 Task: Assign in the project ArrowTech the issue 'Create a new online platform for online video editing courses with advanced video editing tools and project collaboration features' to the sprint 'Product Experimentation Sprint'. Assign in the project ArrowTech the issue 'Implement a new cloud-based attendance management system for a school or university with advanced attendance tracking and reporting features' to the sprint 'Product Experimentation Sprint'. Assign in the project ArrowTech the issue 'Integrate a new augmented reality feature into an existing mobile application to enhance user experience and interactivity' to the sprint 'Product Experimentation Sprint'. Assign in the project ArrowTech the issue 'Develop a new tool for automated testing of mobile application functional correctness and performance under varying network conditions' to the sprint 'Product Experimentation Sprint'
Action: Mouse moved to (78, 65)
Screenshot: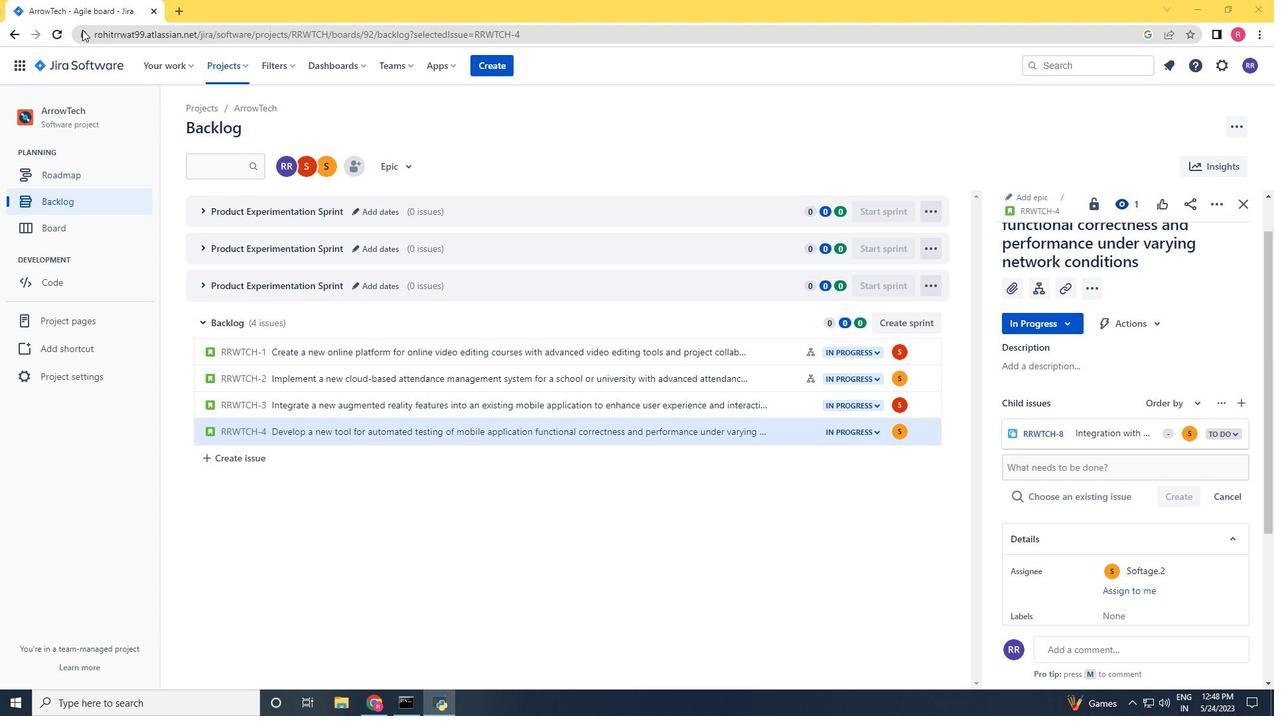 
Action: Mouse pressed left at (78, 65)
Screenshot: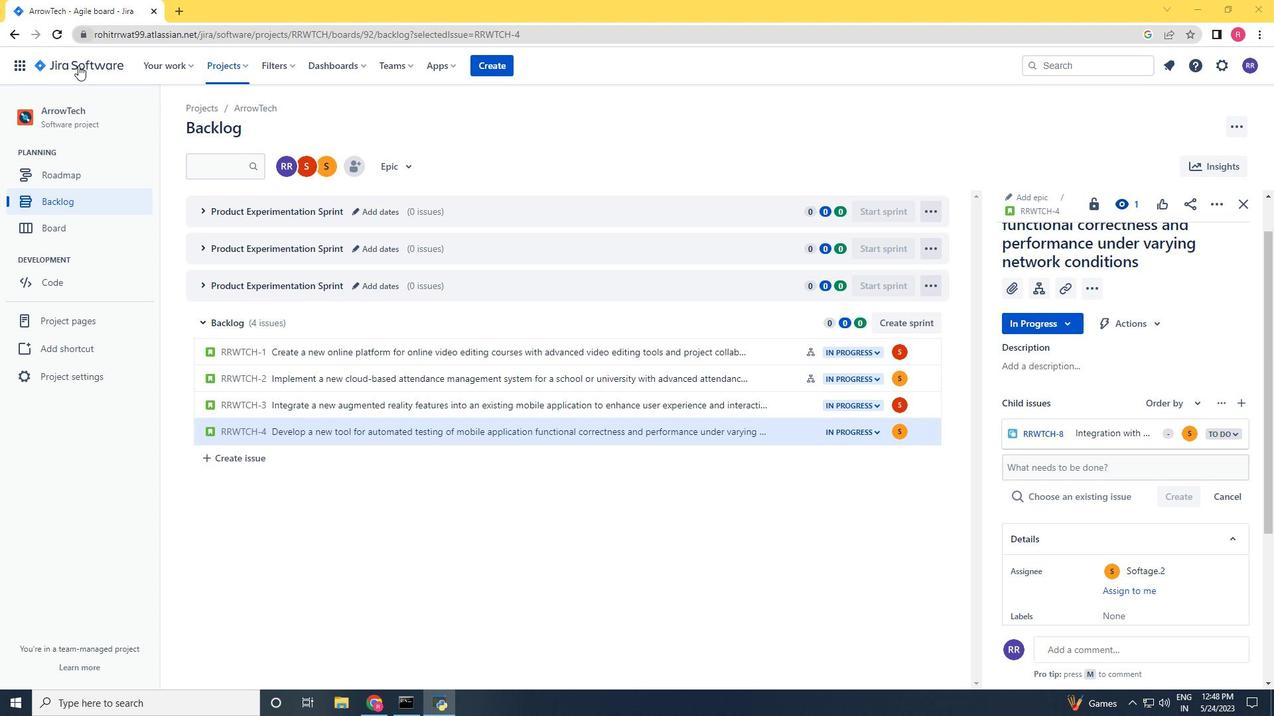 
Action: Mouse moved to (223, 63)
Screenshot: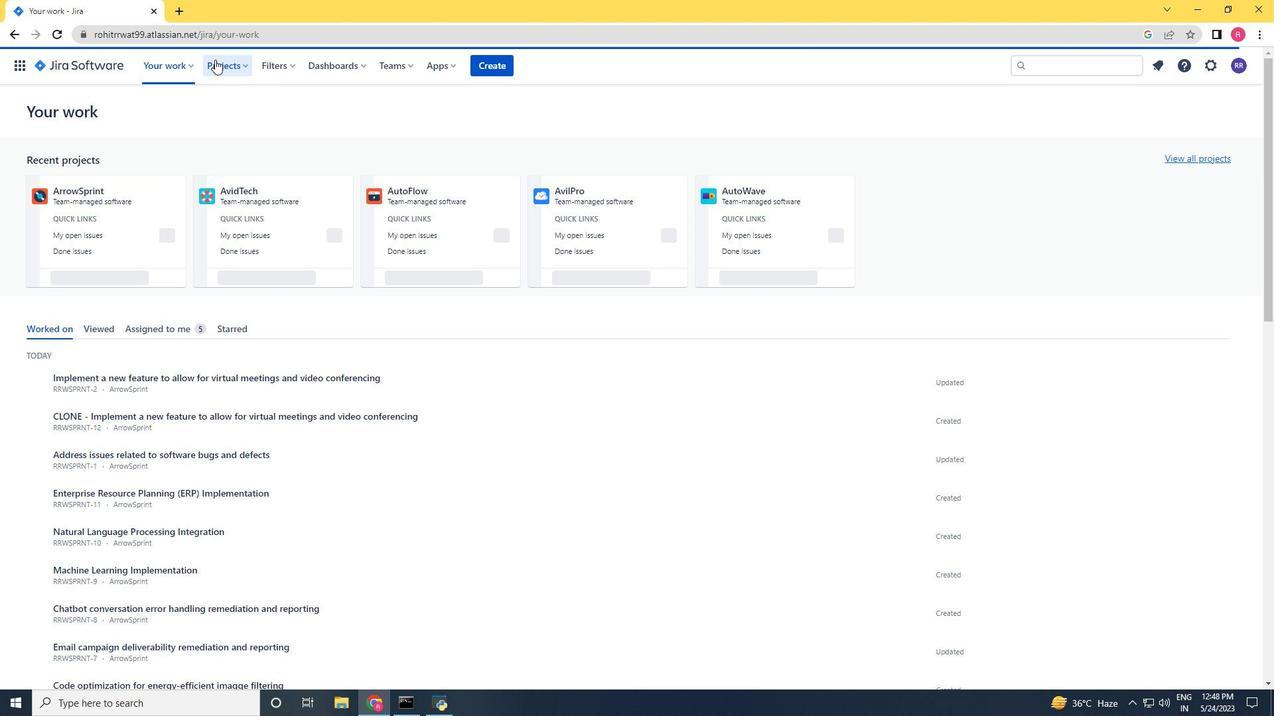 
Action: Mouse pressed left at (223, 63)
Screenshot: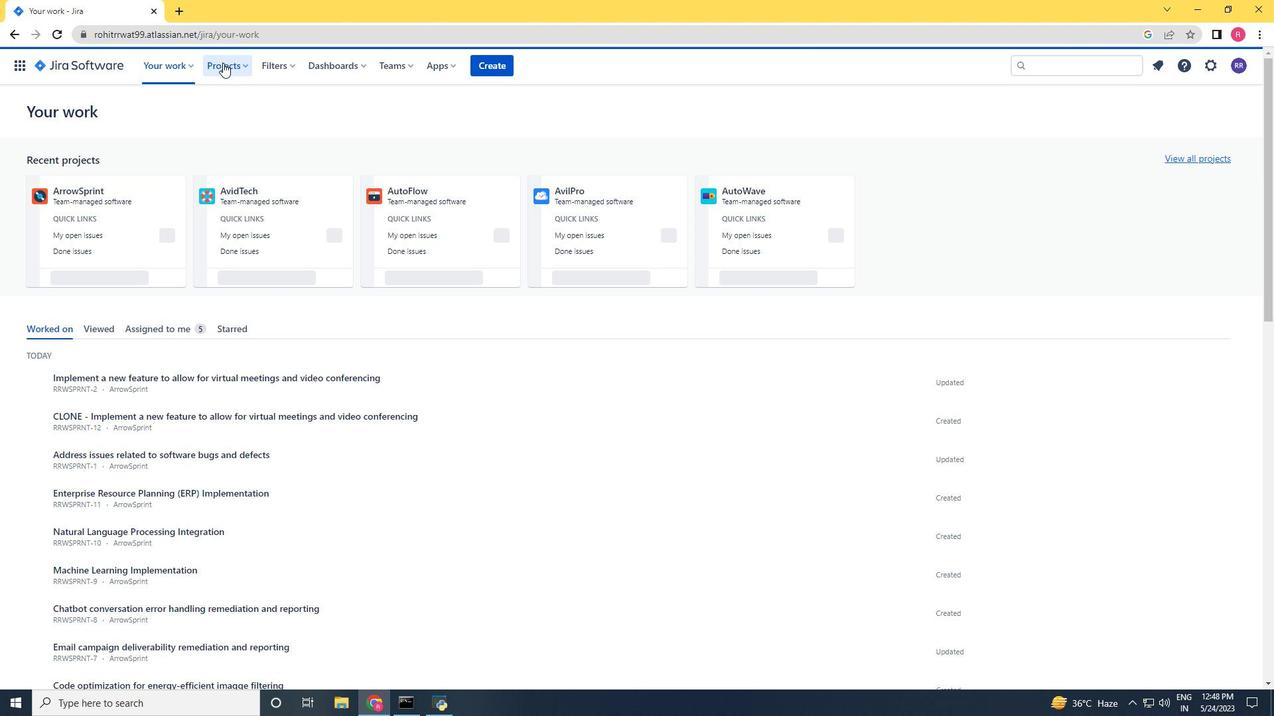 
Action: Mouse moved to (260, 126)
Screenshot: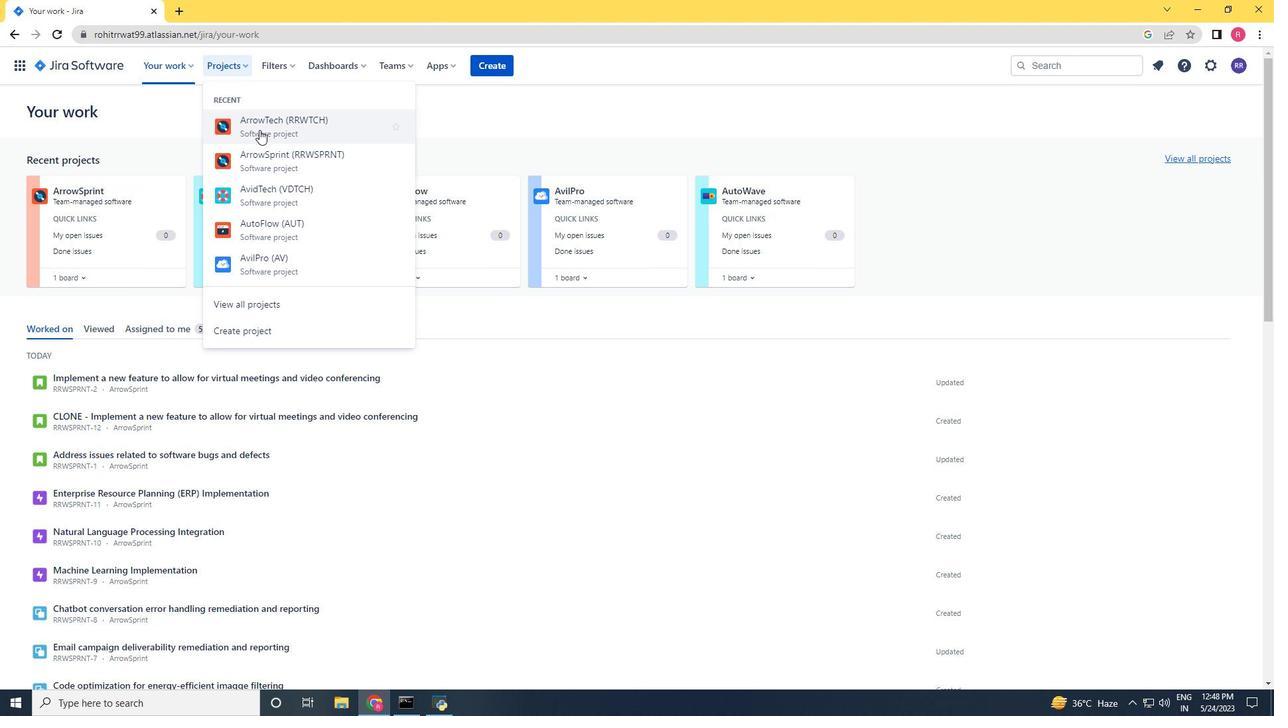 
Action: Mouse pressed left at (260, 126)
Screenshot: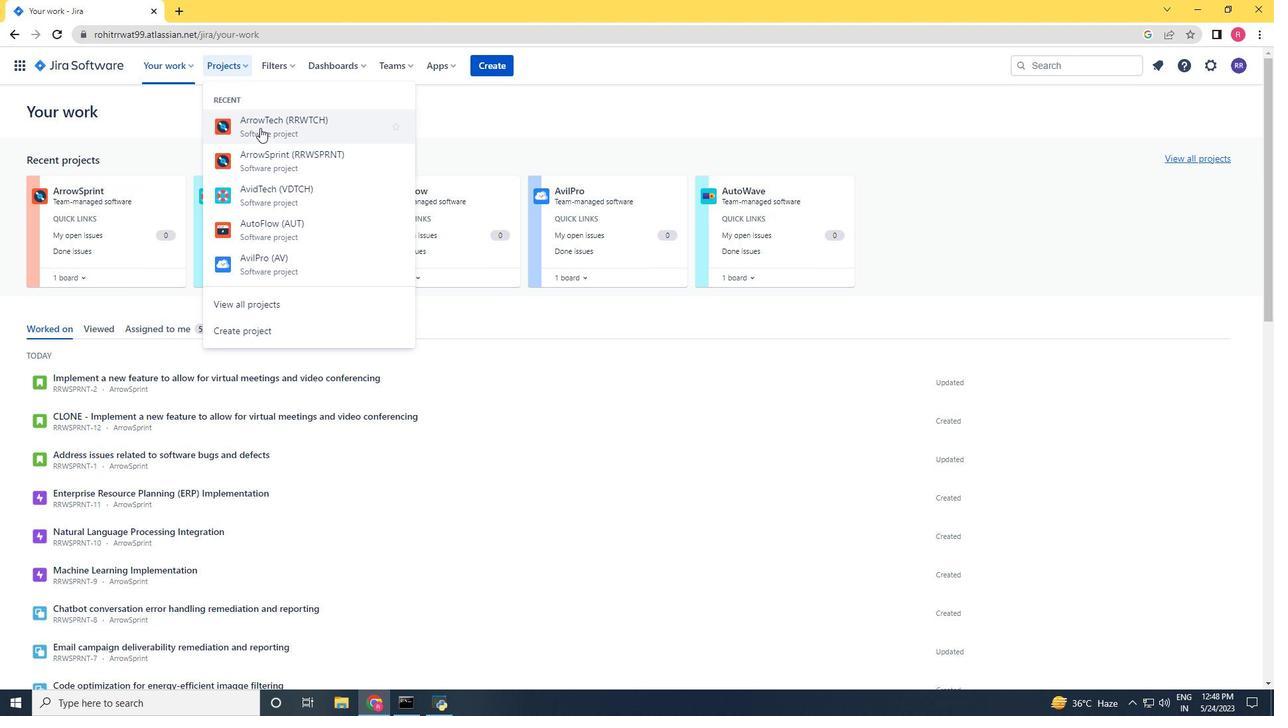 
Action: Mouse moved to (94, 209)
Screenshot: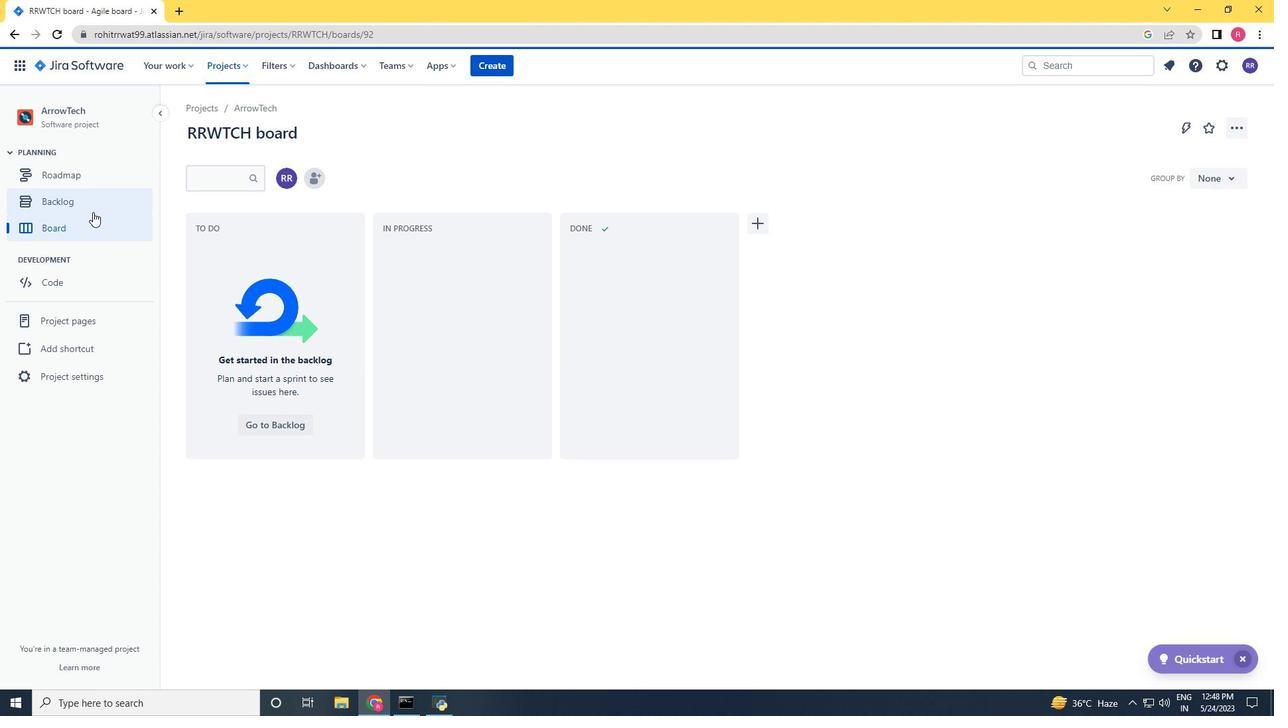 
Action: Mouse pressed left at (94, 209)
Screenshot: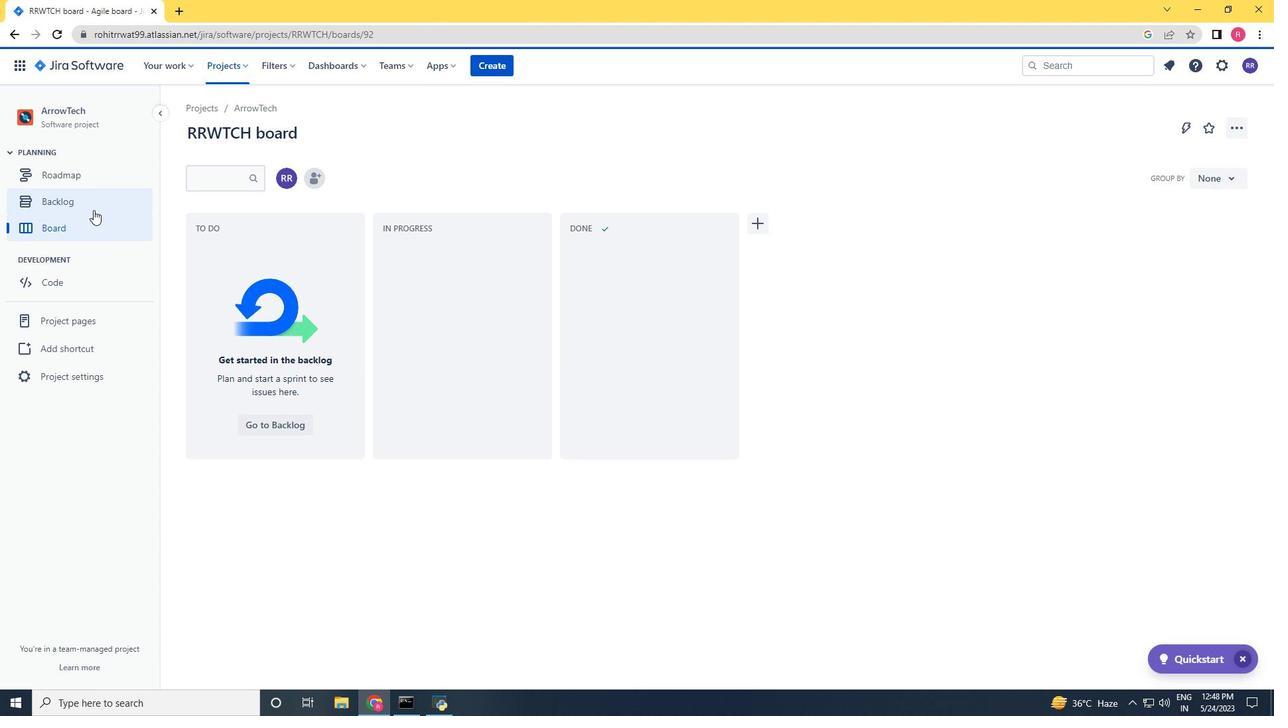 
Action: Mouse moved to (1217, 354)
Screenshot: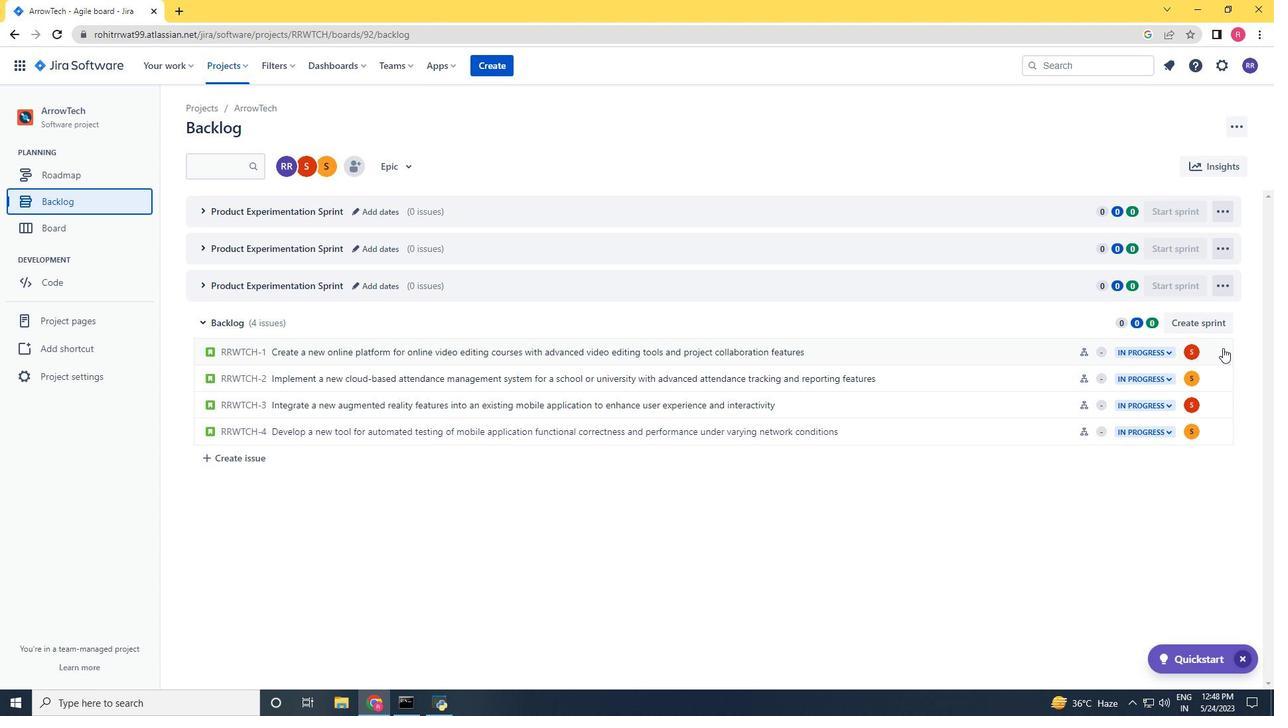 
Action: Mouse pressed left at (1217, 354)
Screenshot: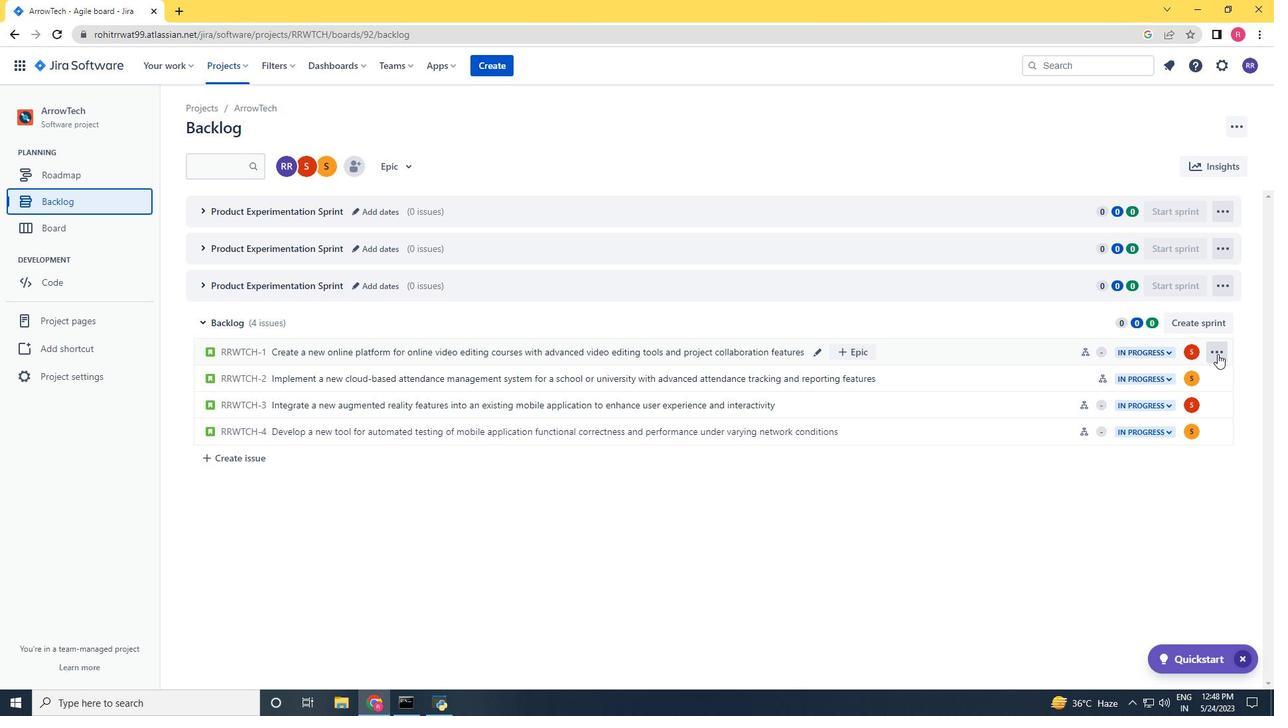 
Action: Mouse moved to (1158, 505)
Screenshot: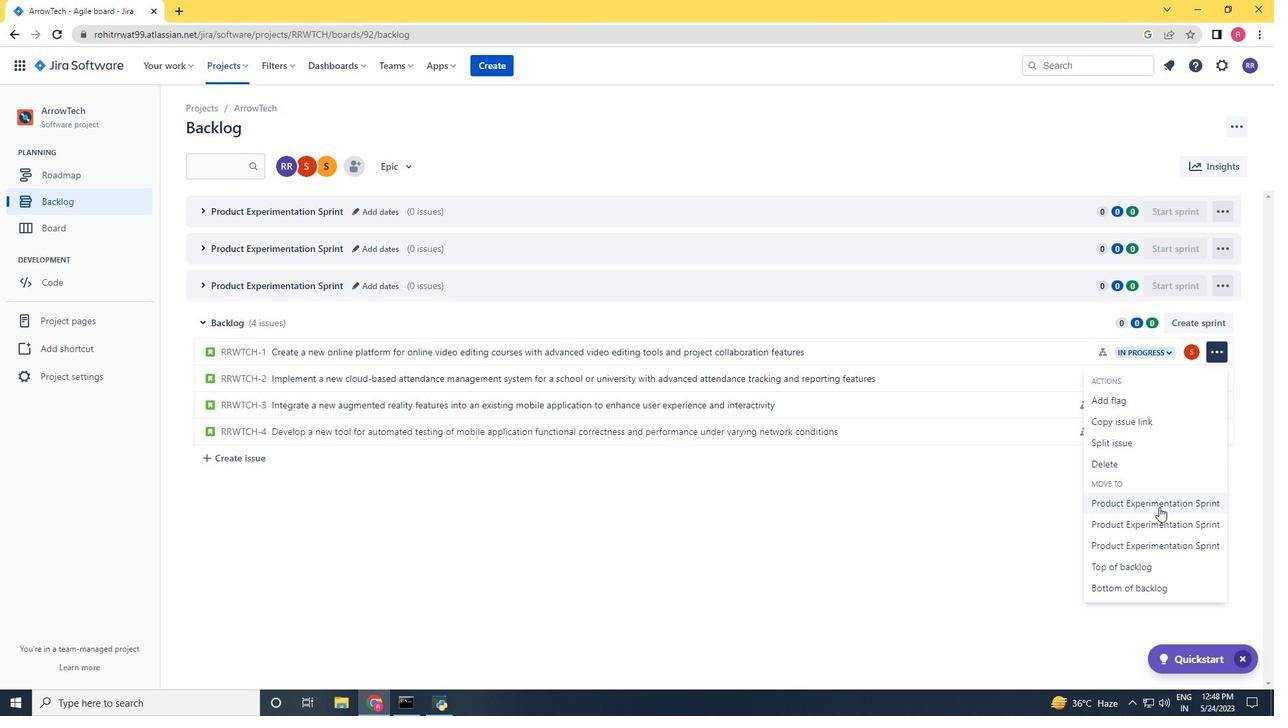 
Action: Mouse pressed left at (1158, 505)
Screenshot: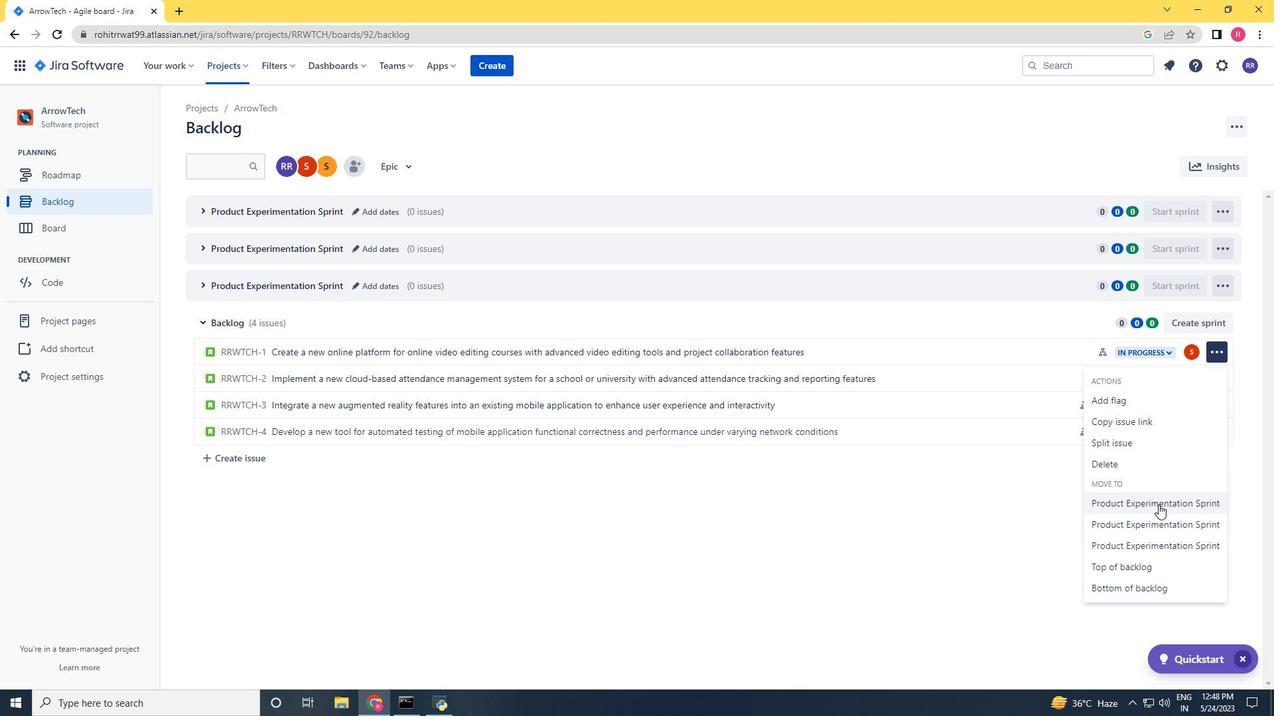 
Action: Mouse moved to (201, 208)
Screenshot: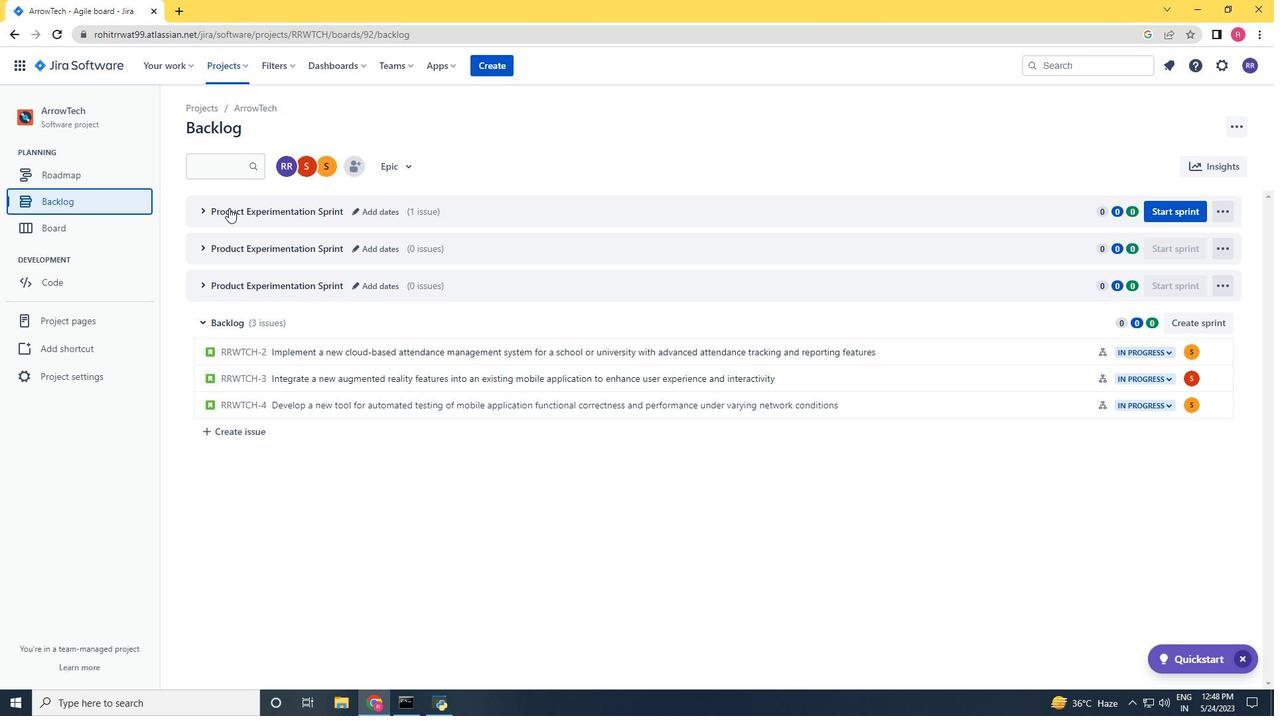 
Action: Mouse pressed left at (201, 208)
Screenshot: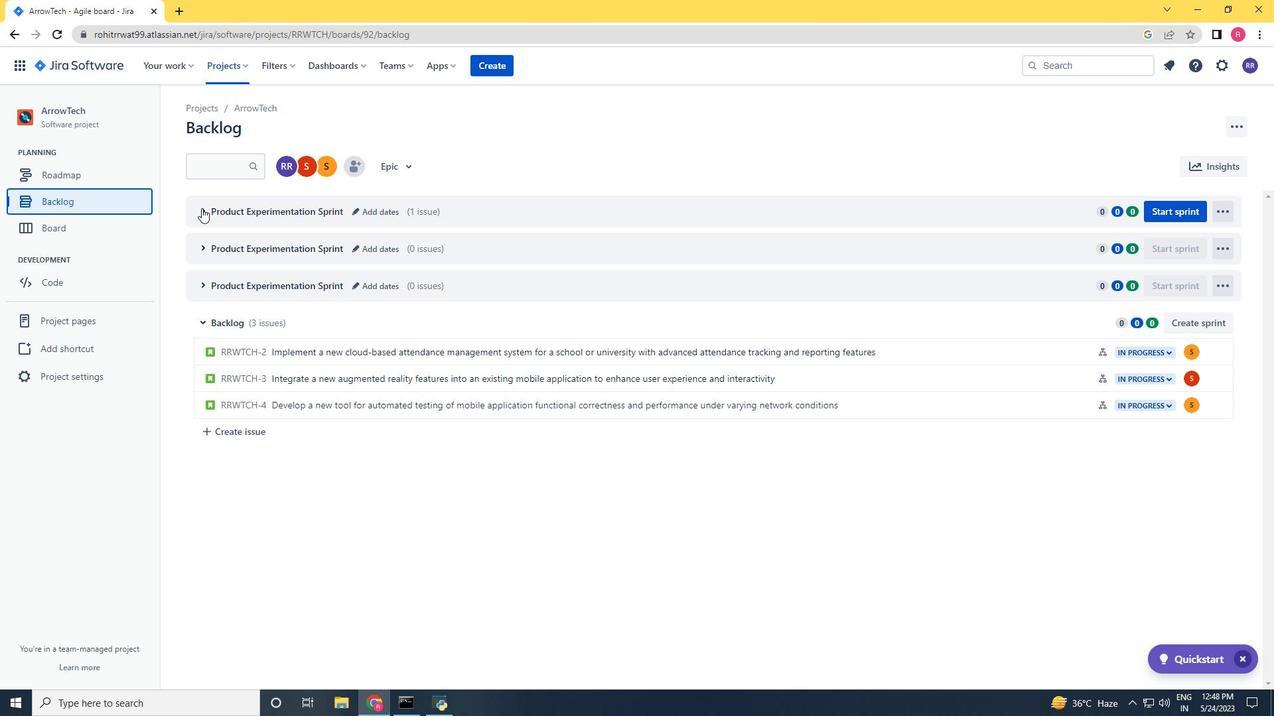 
Action: Mouse moved to (1211, 443)
Screenshot: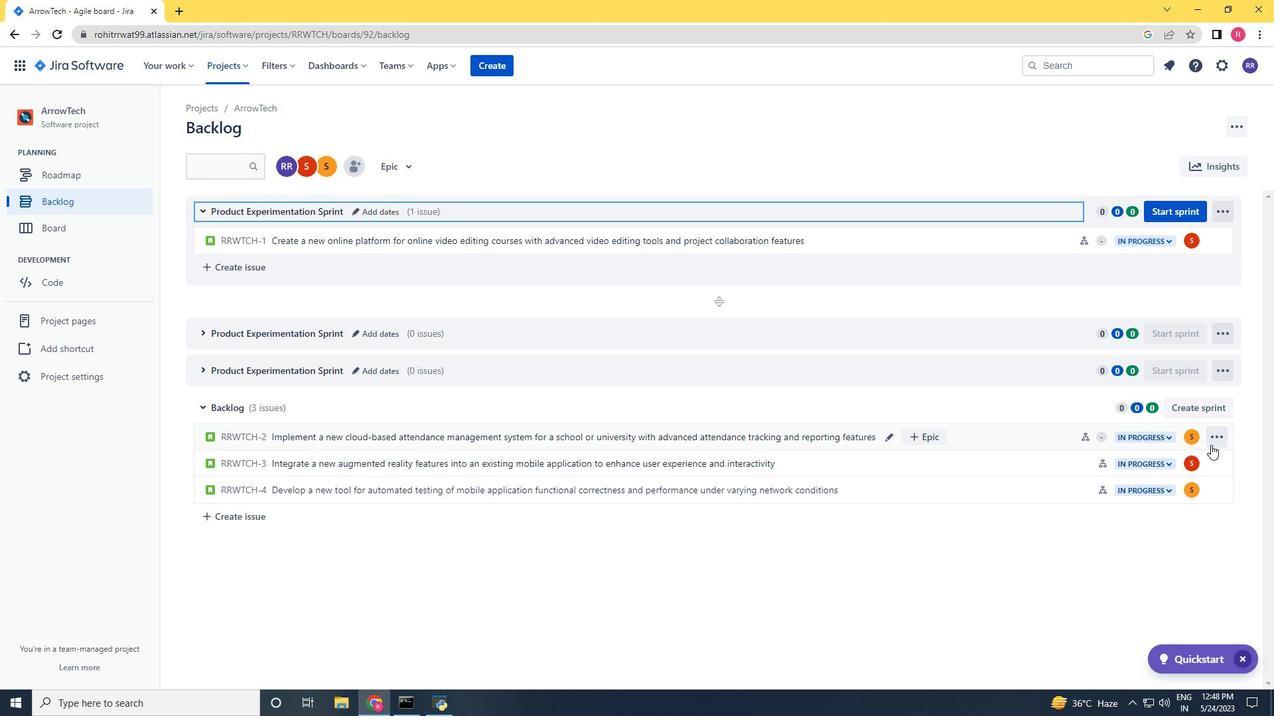 
Action: Mouse pressed left at (1211, 443)
Screenshot: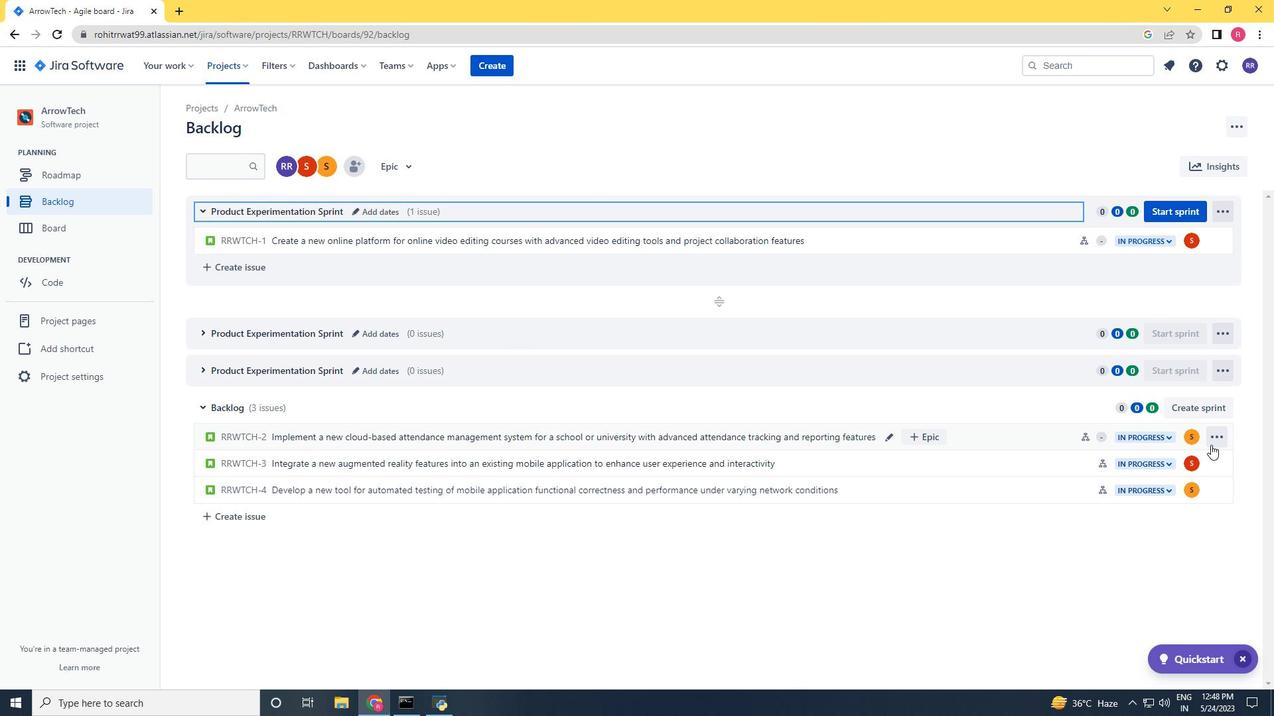 
Action: Mouse moved to (1148, 349)
Screenshot: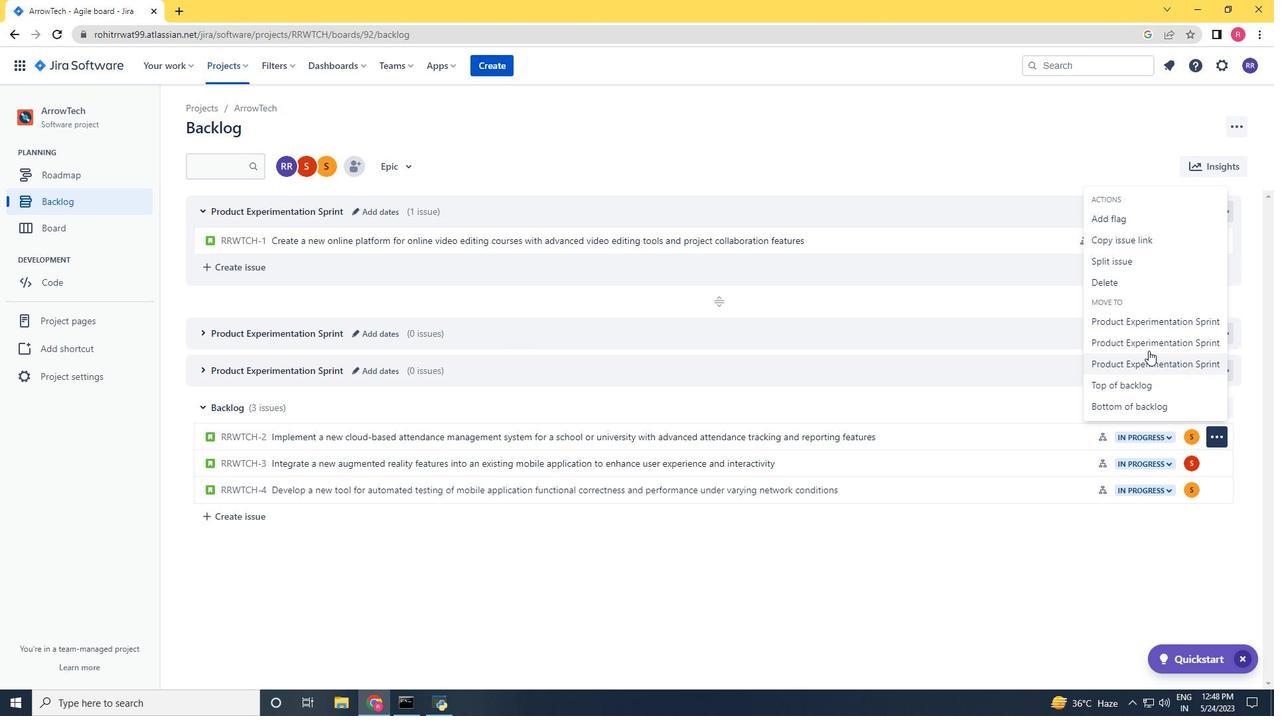 
Action: Mouse pressed left at (1148, 349)
Screenshot: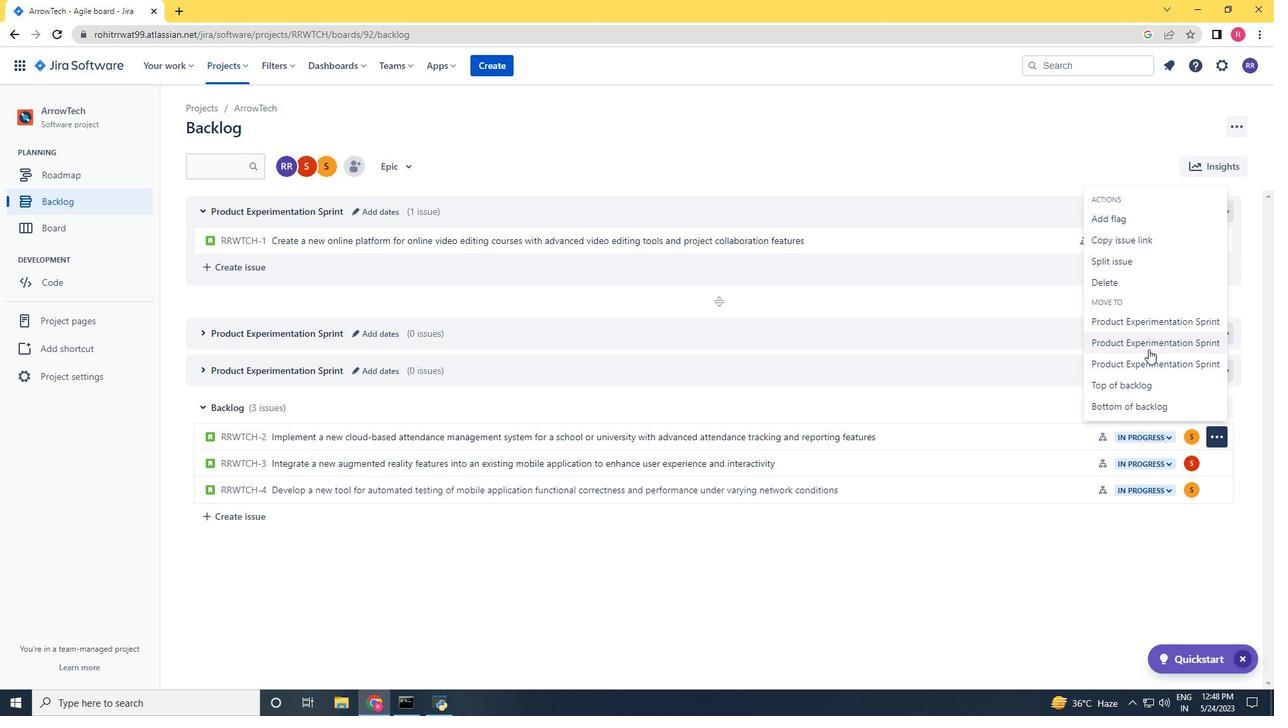 
Action: Mouse moved to (200, 331)
Screenshot: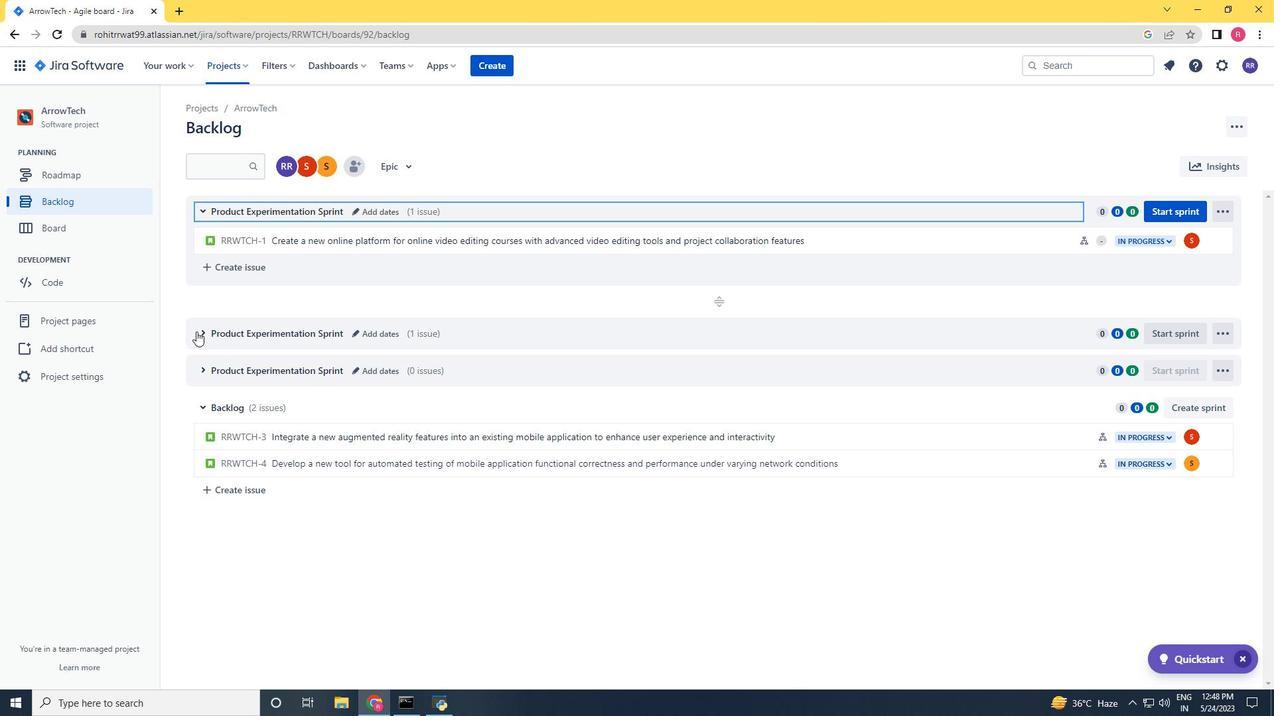 
Action: Mouse pressed left at (200, 331)
Screenshot: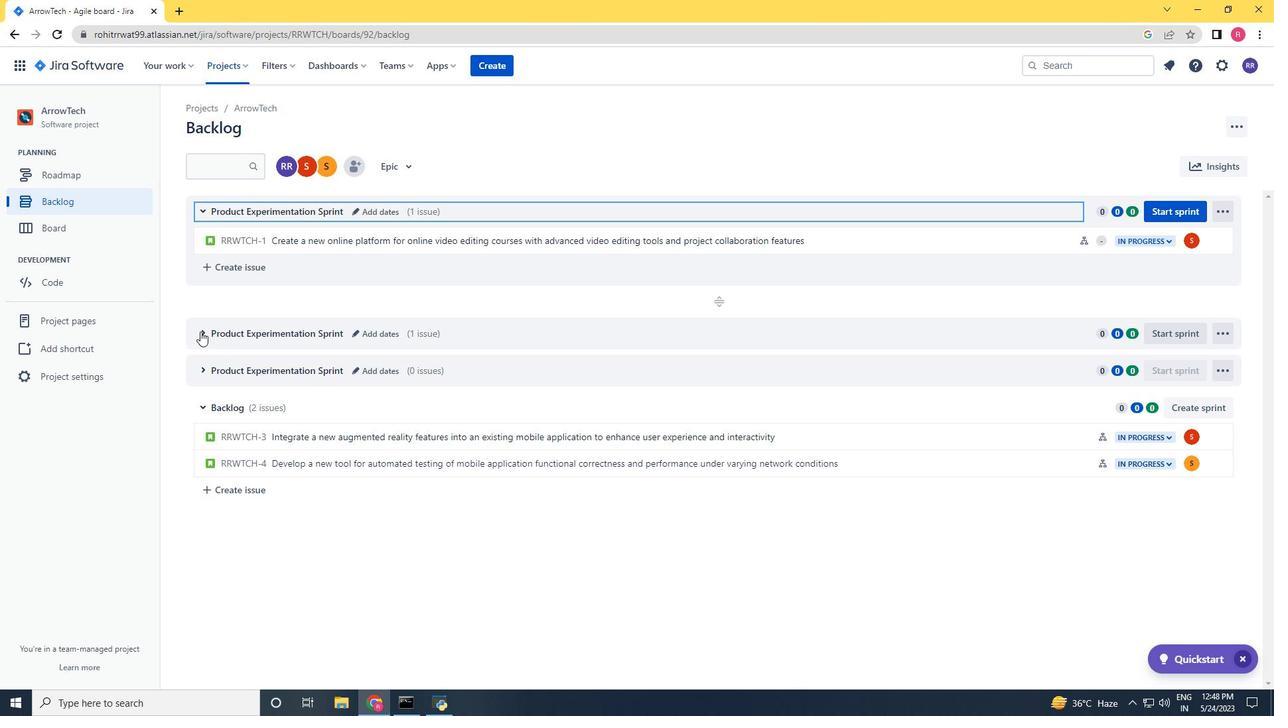 
Action: Mouse moved to (1119, 483)
Screenshot: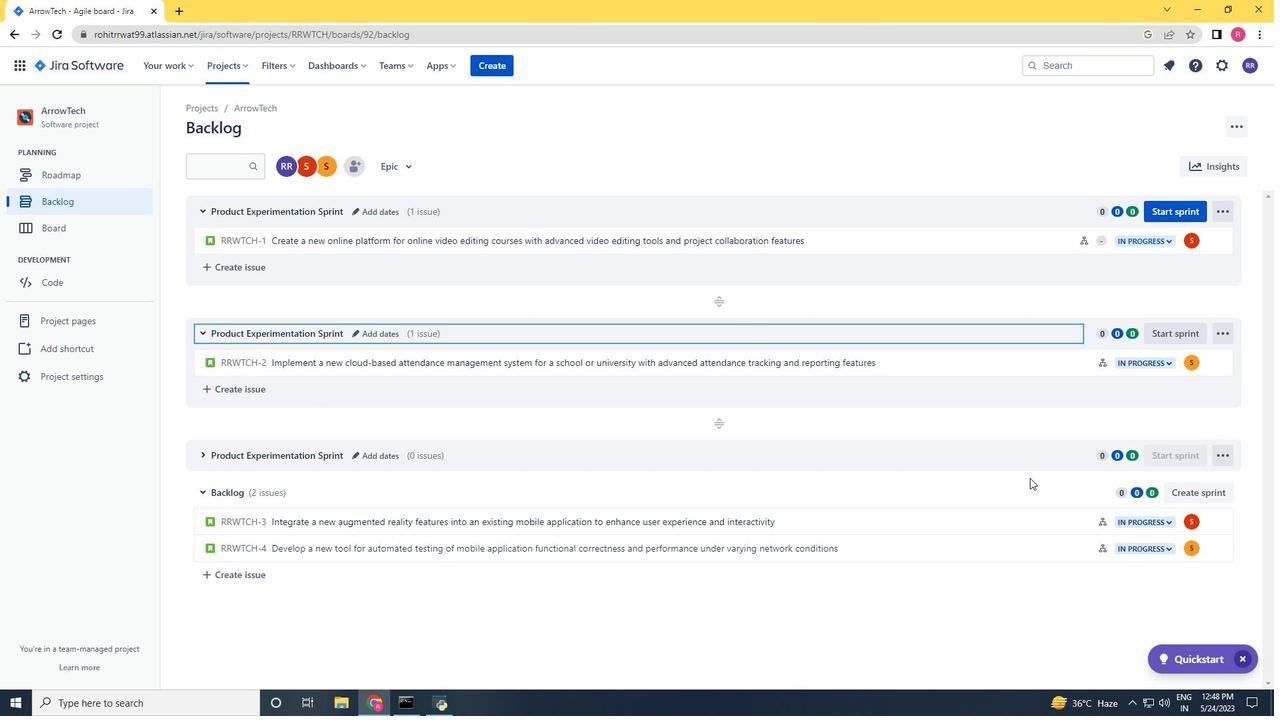 
Action: Mouse scrolled (1119, 483) with delta (0, 0)
Screenshot: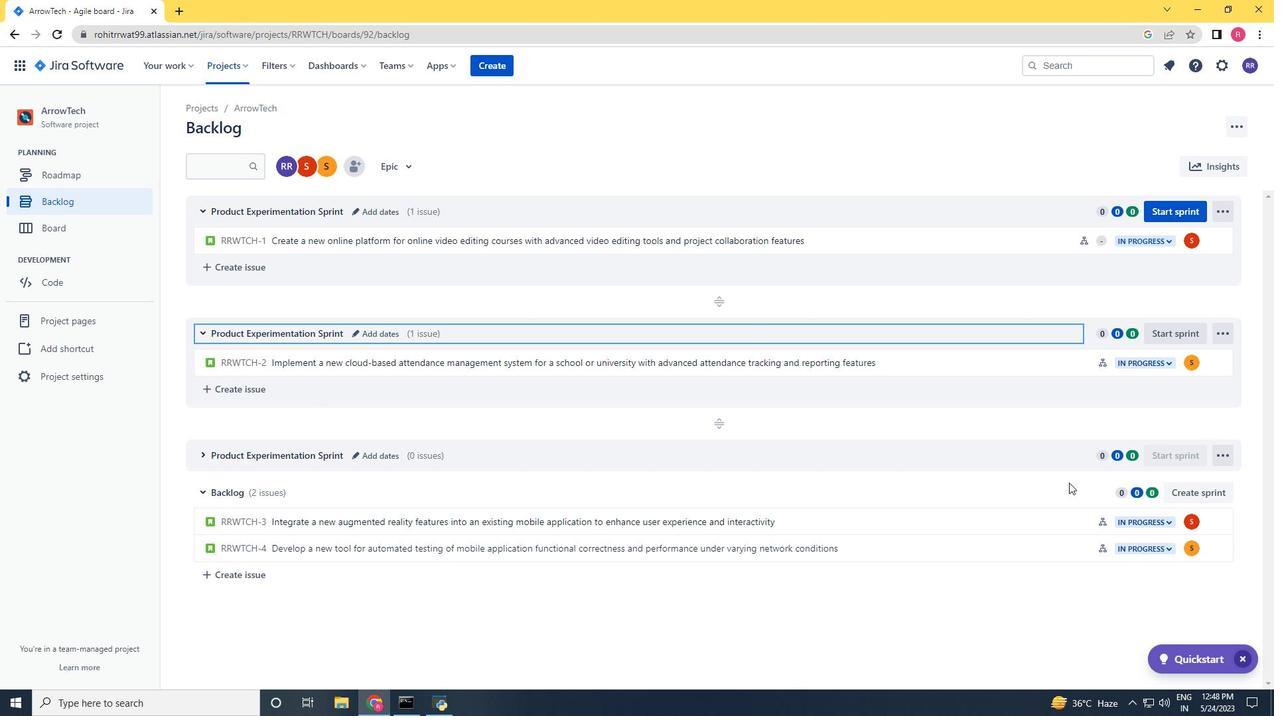 
Action: Mouse scrolled (1119, 483) with delta (0, 0)
Screenshot: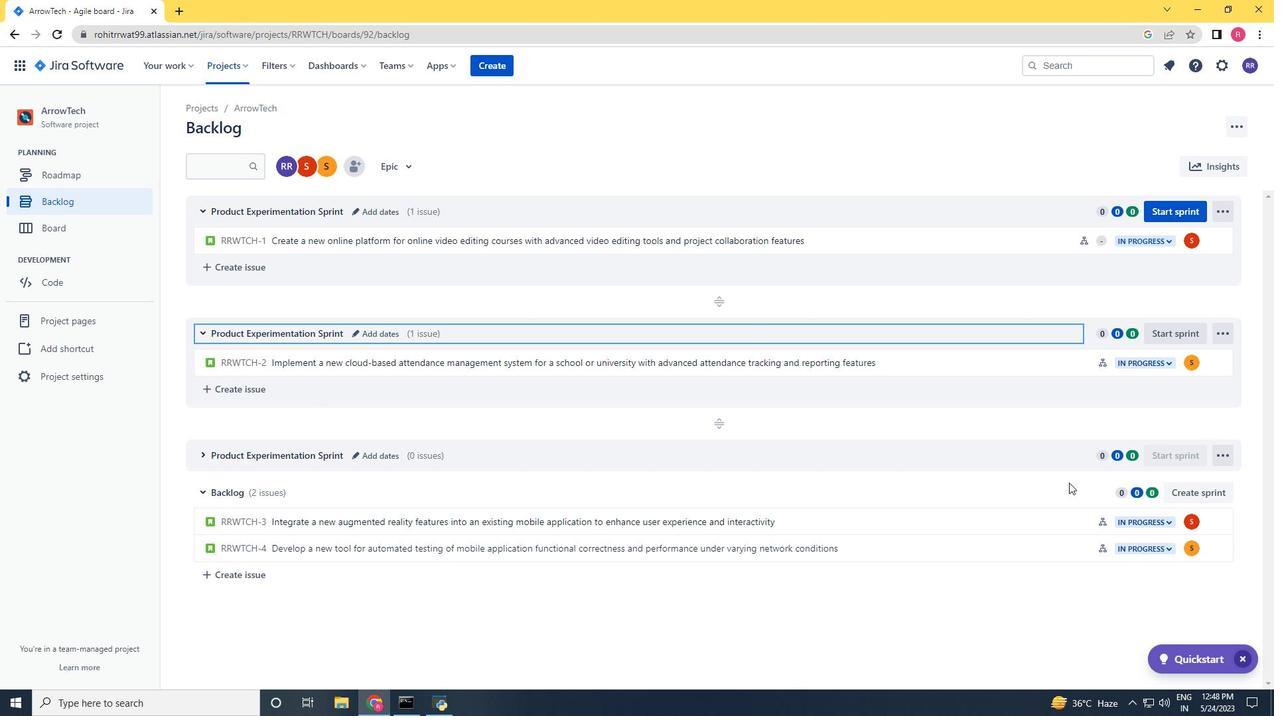 
Action: Mouse moved to (1211, 521)
Screenshot: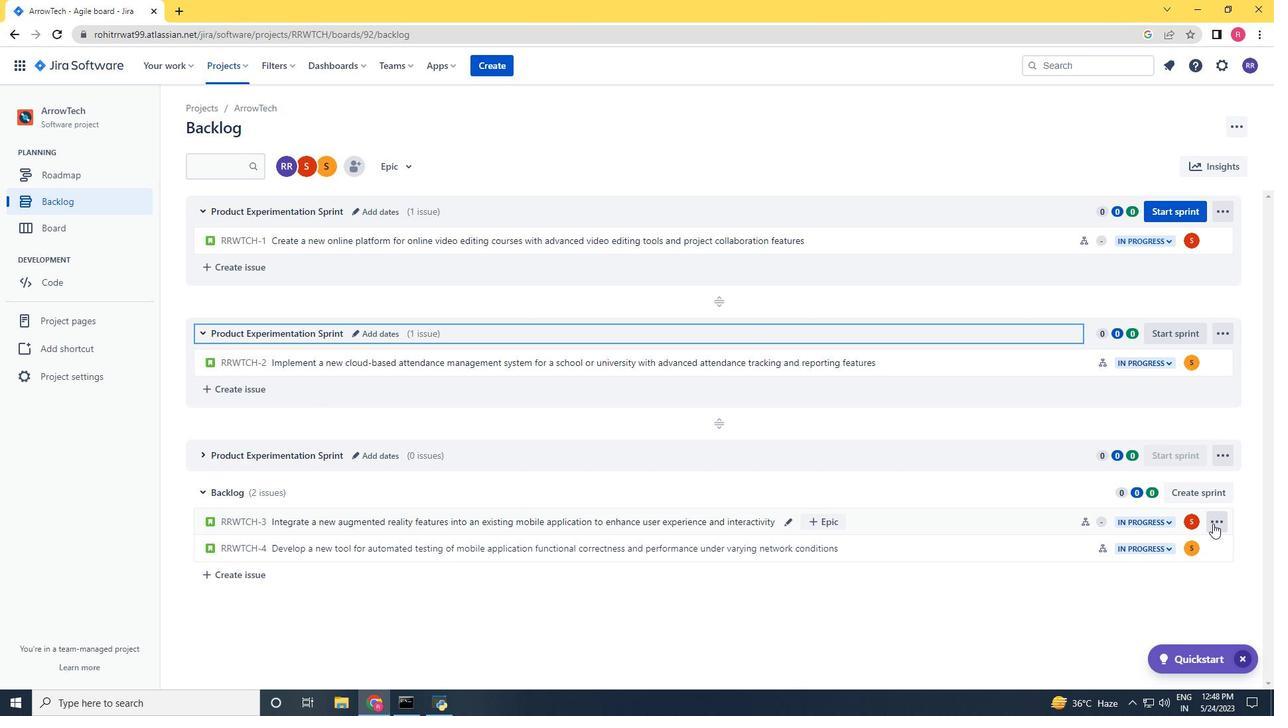 
Action: Mouse pressed left at (1211, 521)
Screenshot: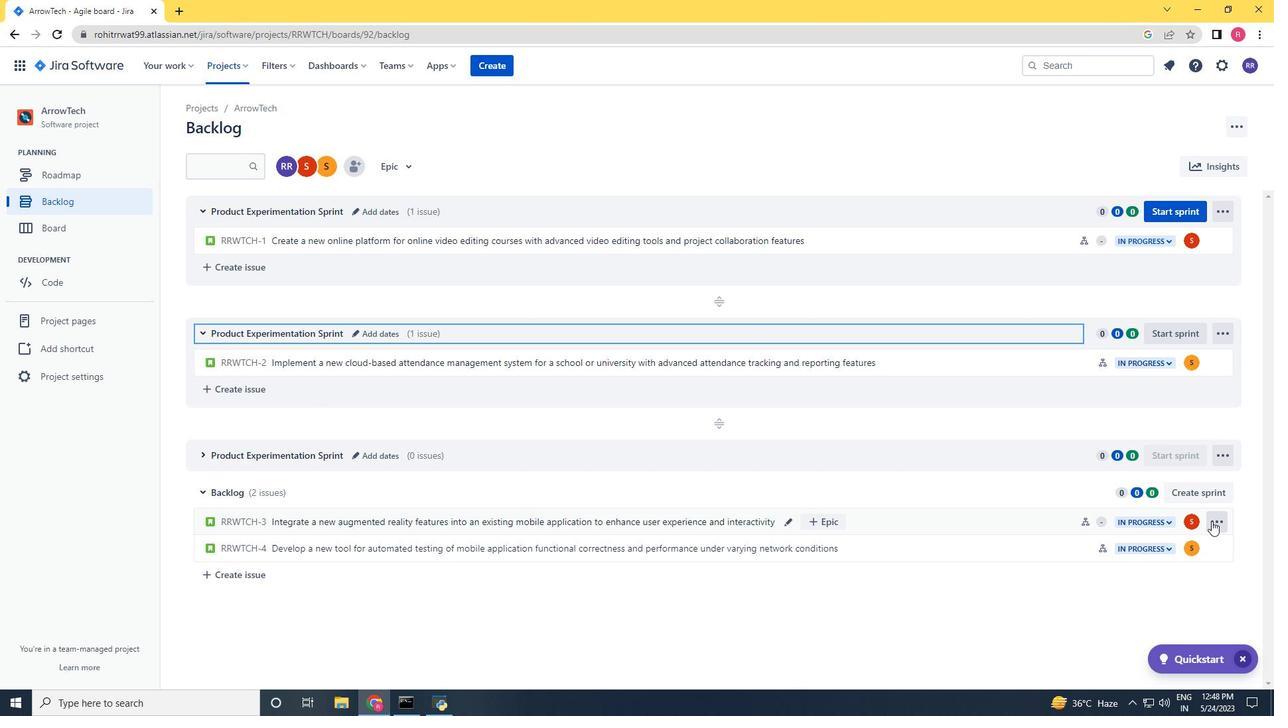 
Action: Mouse moved to (1154, 457)
Screenshot: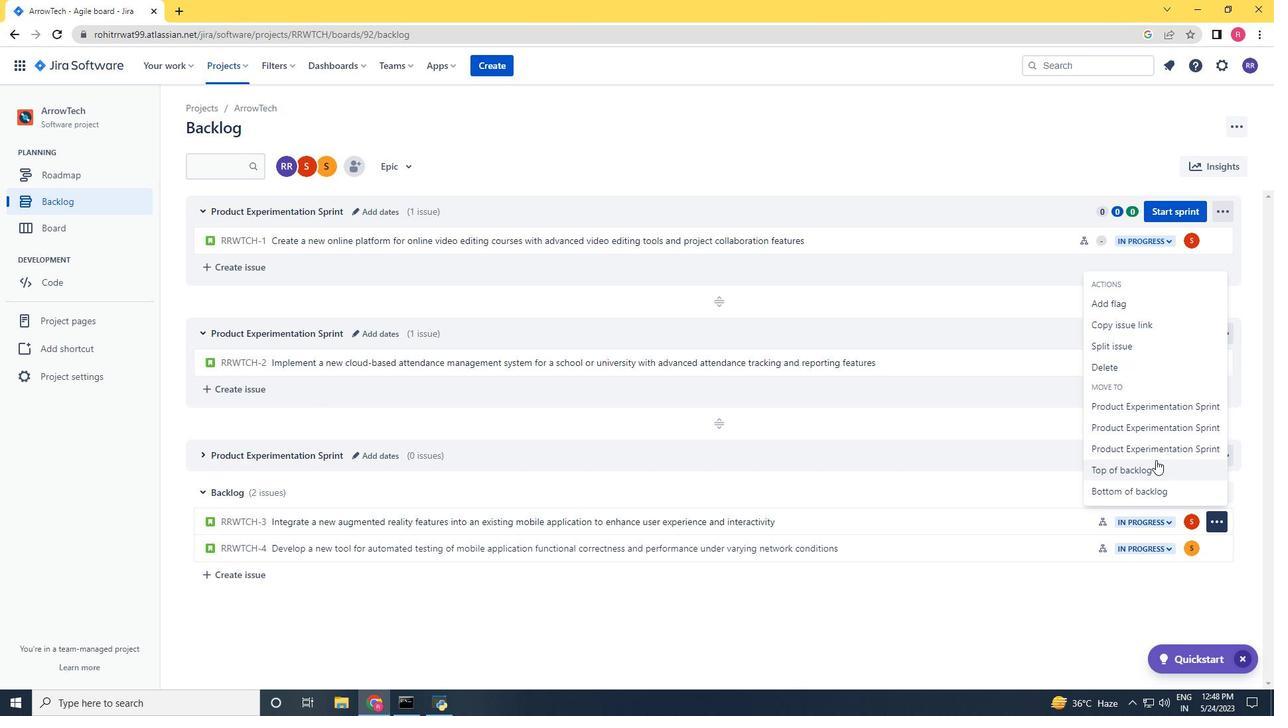 
Action: Mouse pressed left at (1154, 457)
Screenshot: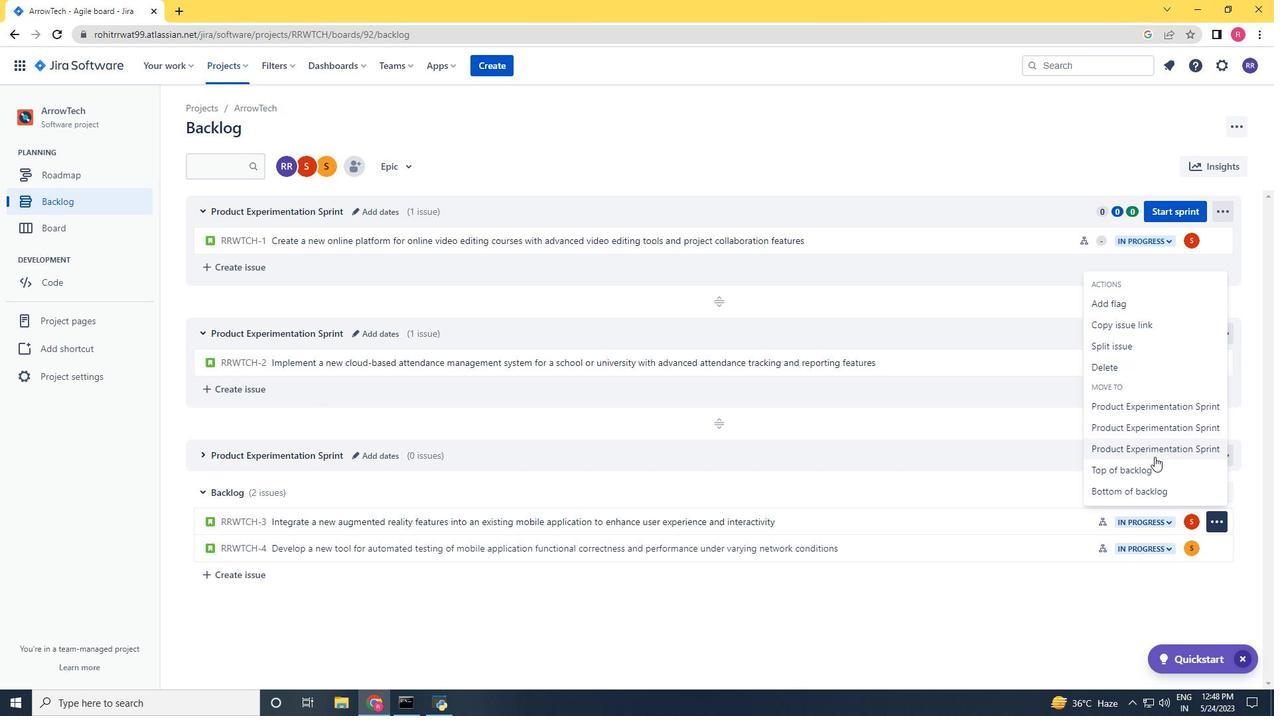 
Action: Mouse moved to (200, 491)
Screenshot: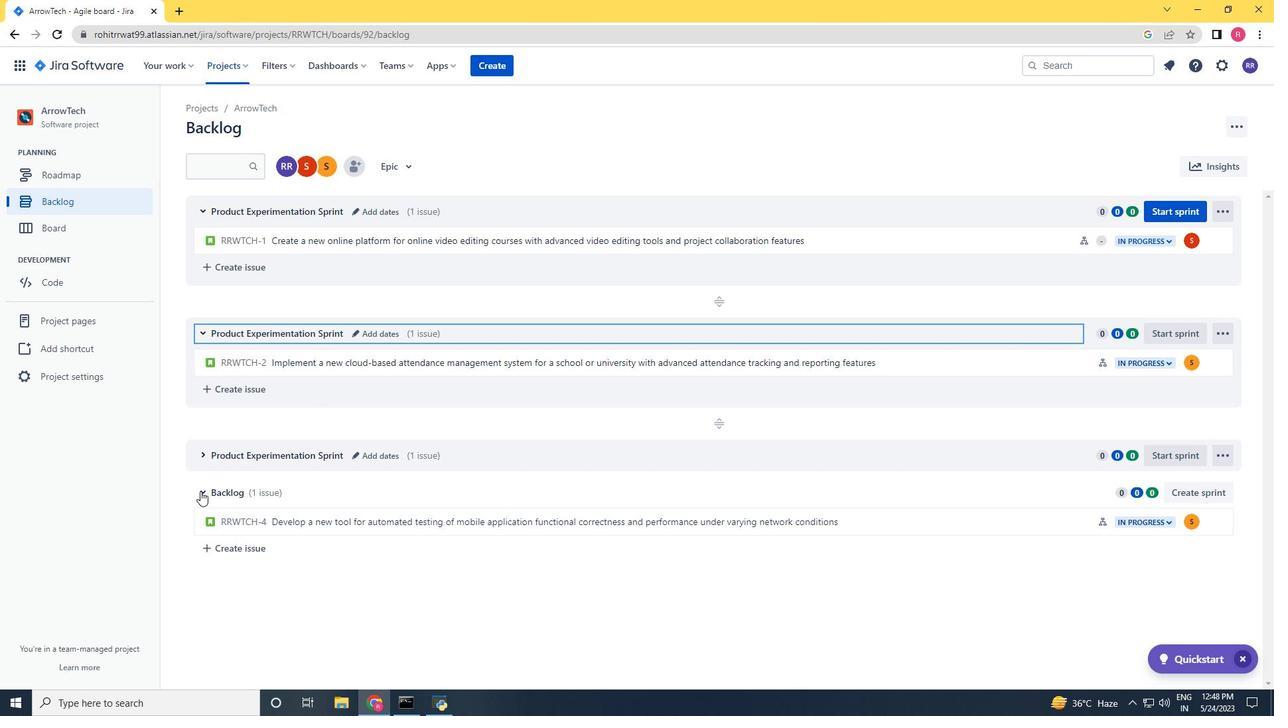 
Action: Mouse scrolled (200, 491) with delta (0, 0)
Screenshot: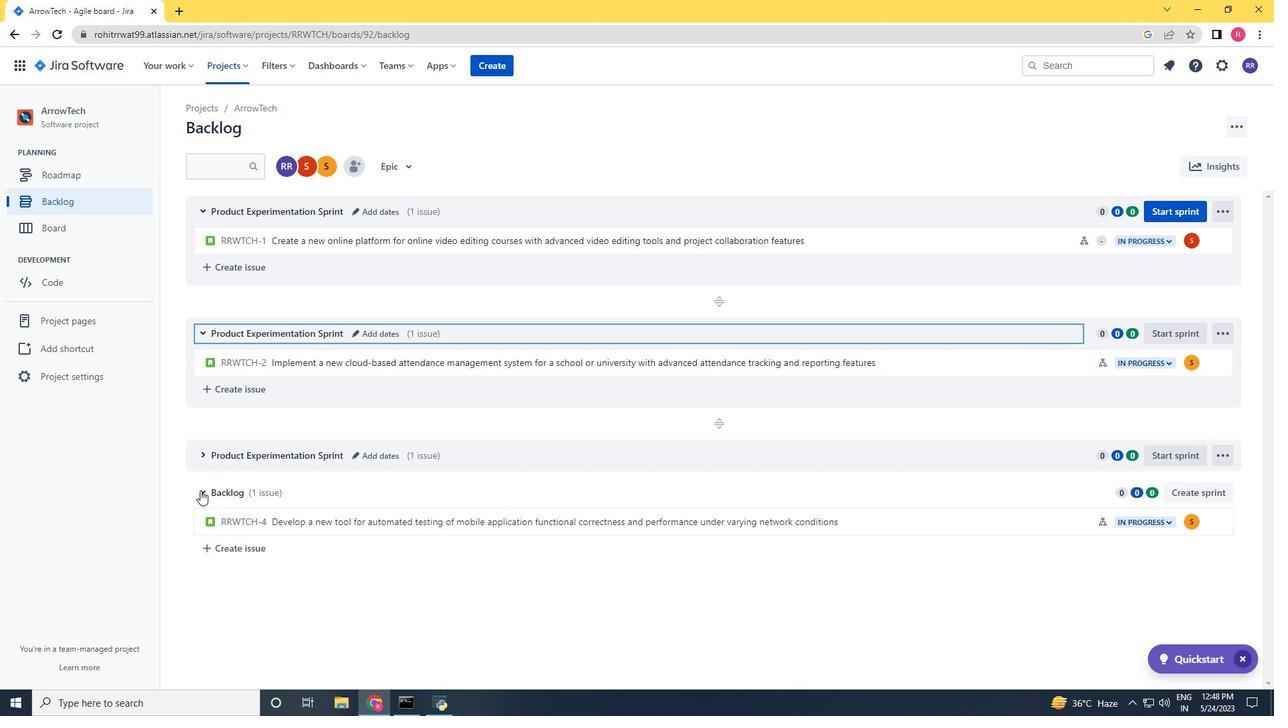 
Action: Mouse moved to (200, 490)
Screenshot: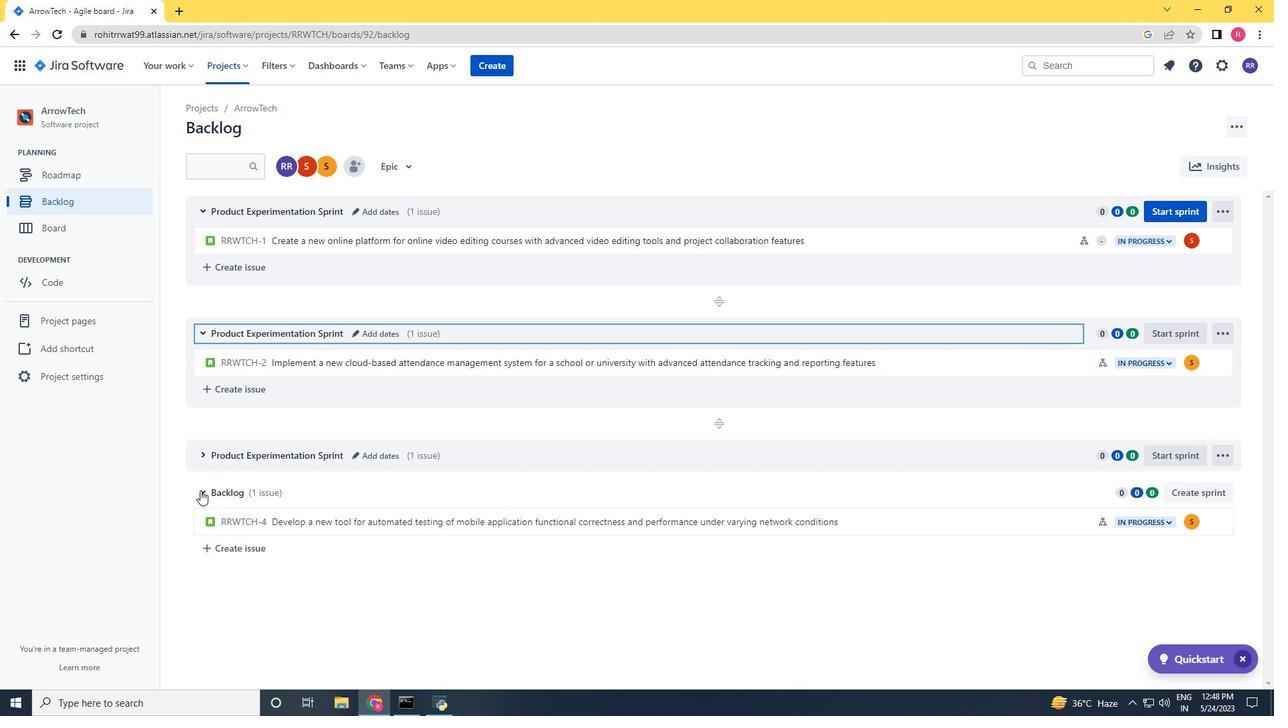 
Action: Mouse scrolled (200, 491) with delta (0, 0)
Screenshot: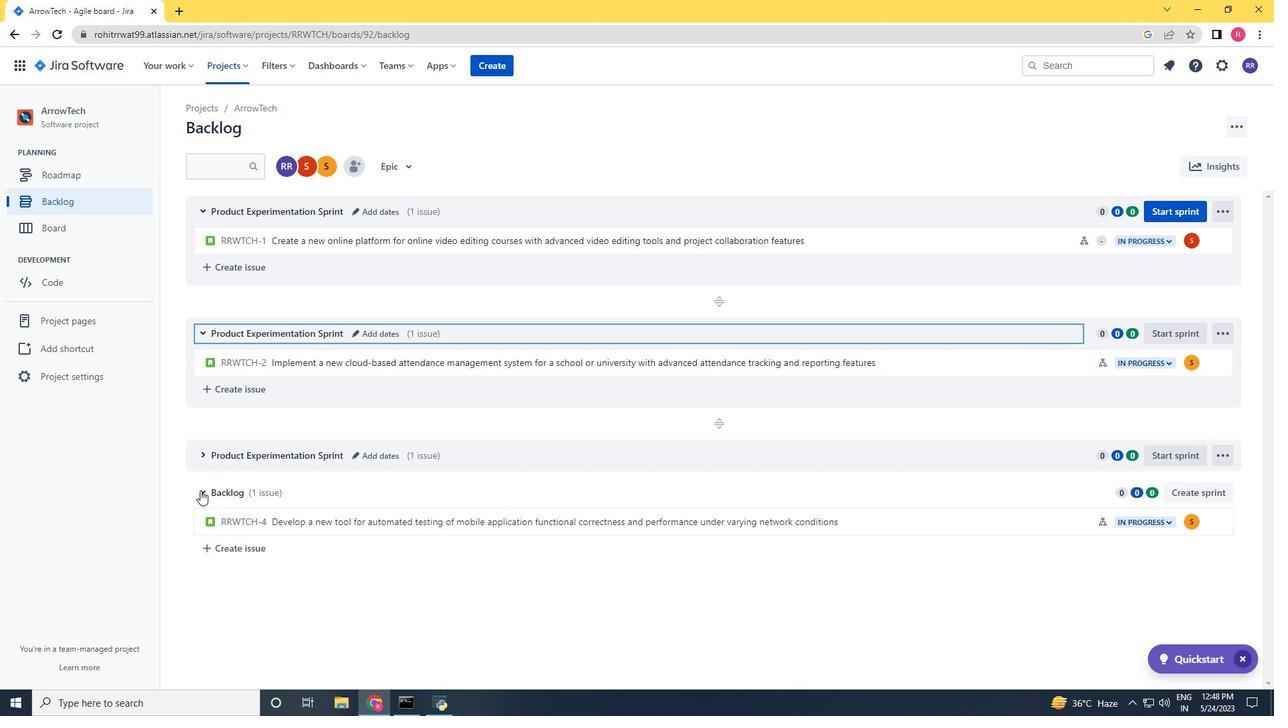 
Action: Mouse scrolled (200, 491) with delta (0, 0)
Screenshot: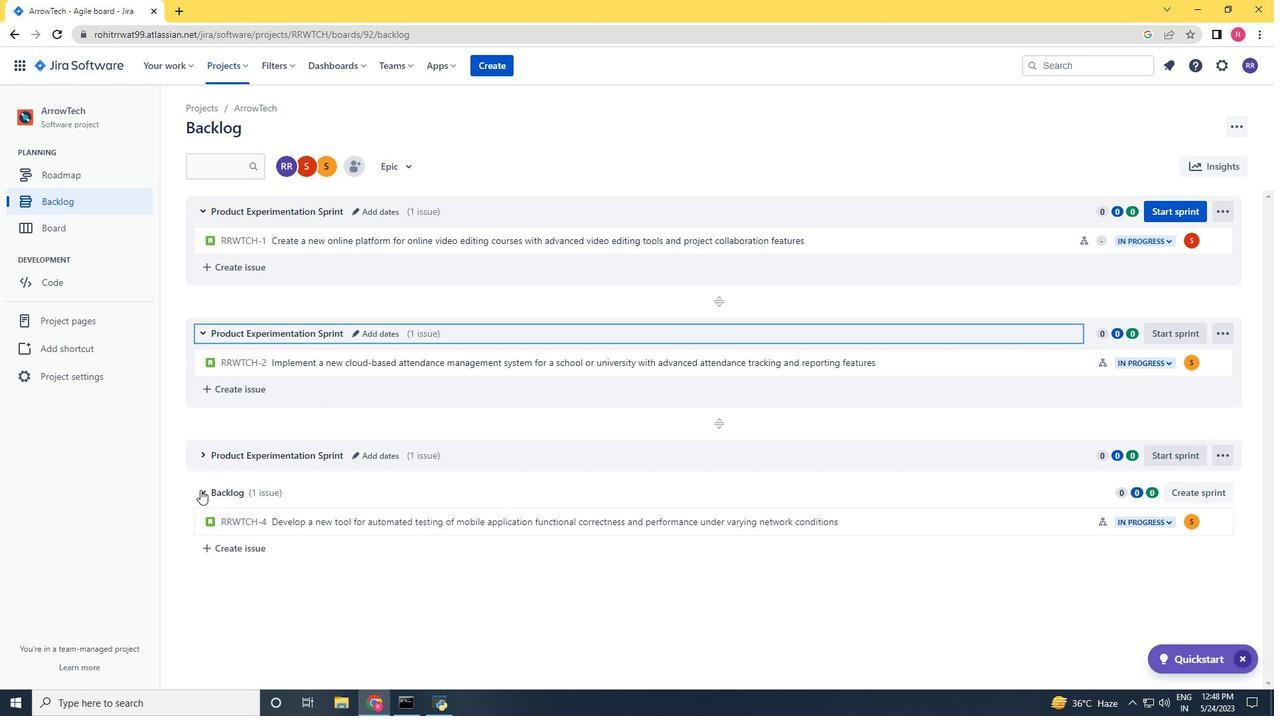 
Action: Mouse moved to (353, 495)
Screenshot: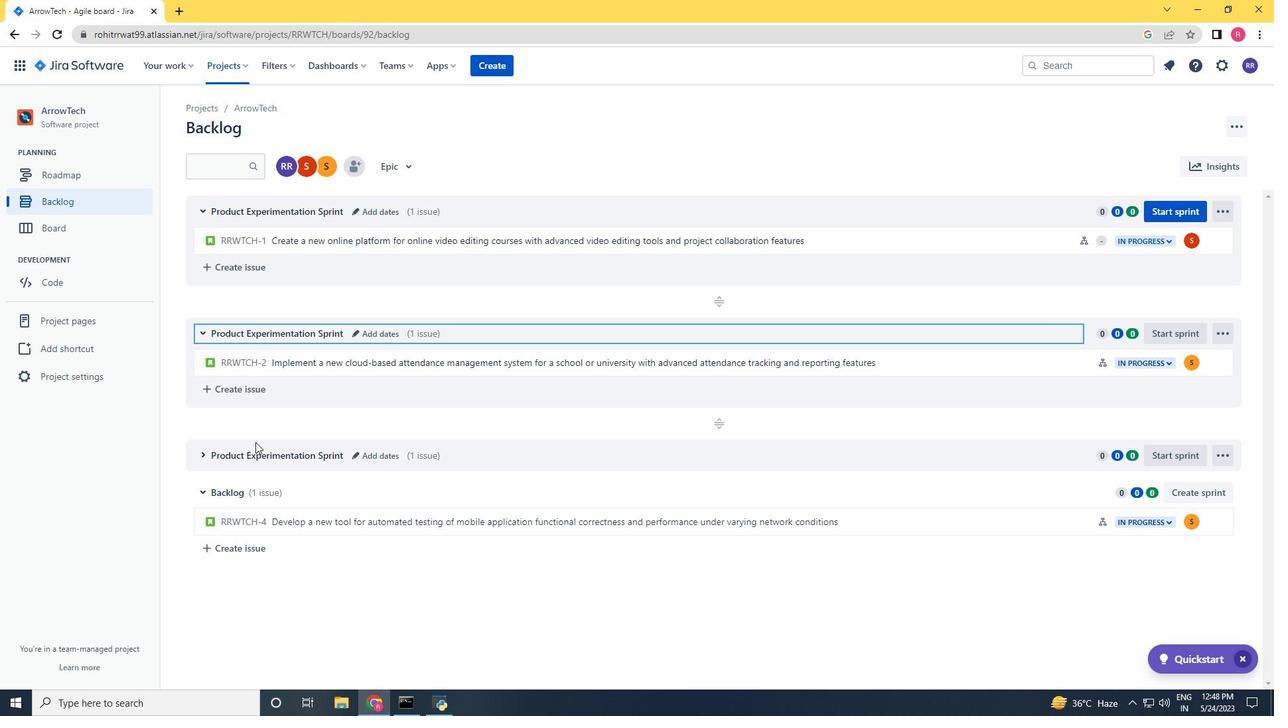 
Action: Mouse scrolled (353, 496) with delta (0, 0)
Screenshot: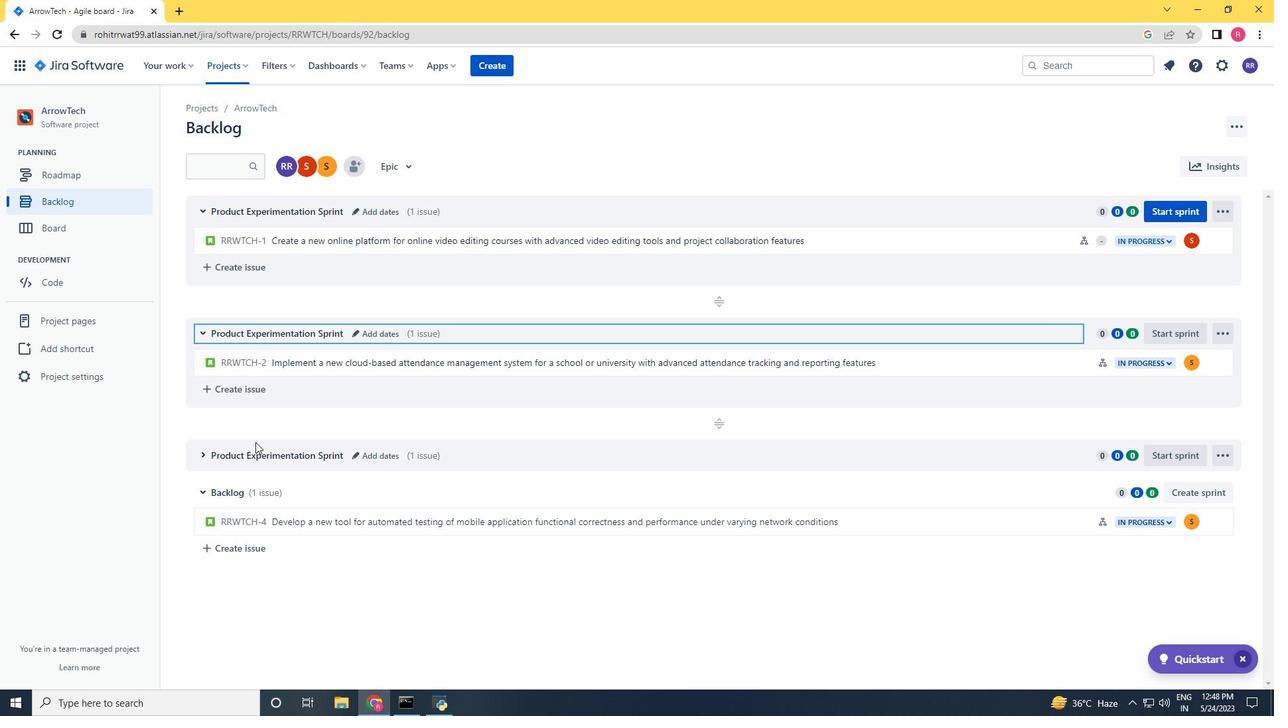 
Action: Mouse moved to (354, 495)
Screenshot: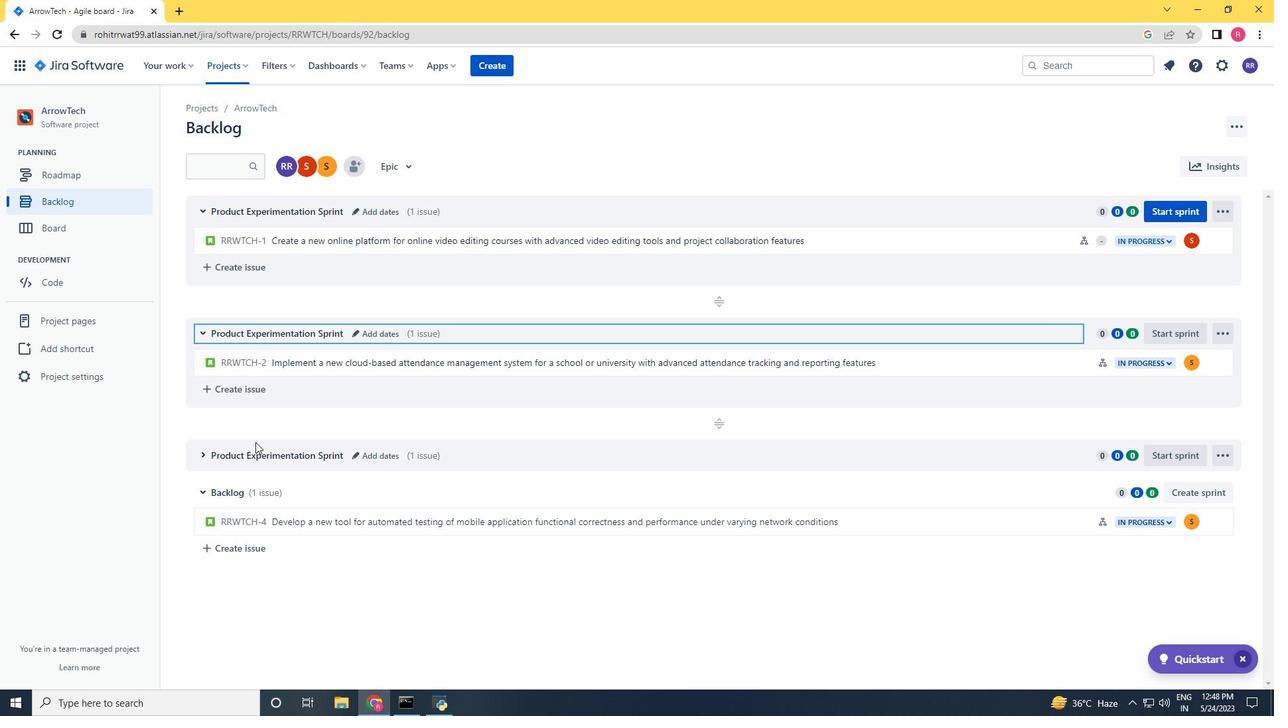 
Action: Mouse scrolled (354, 496) with delta (0, 0)
Screenshot: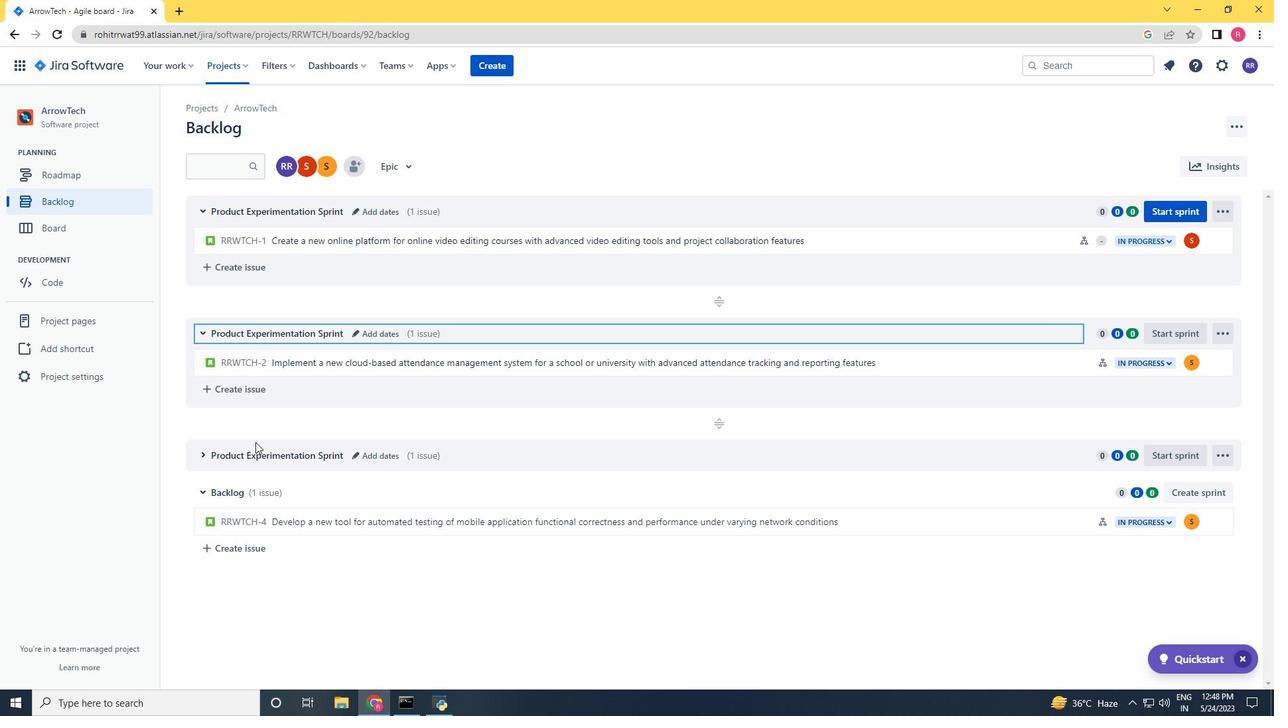 
Action: Mouse moved to (356, 495)
Screenshot: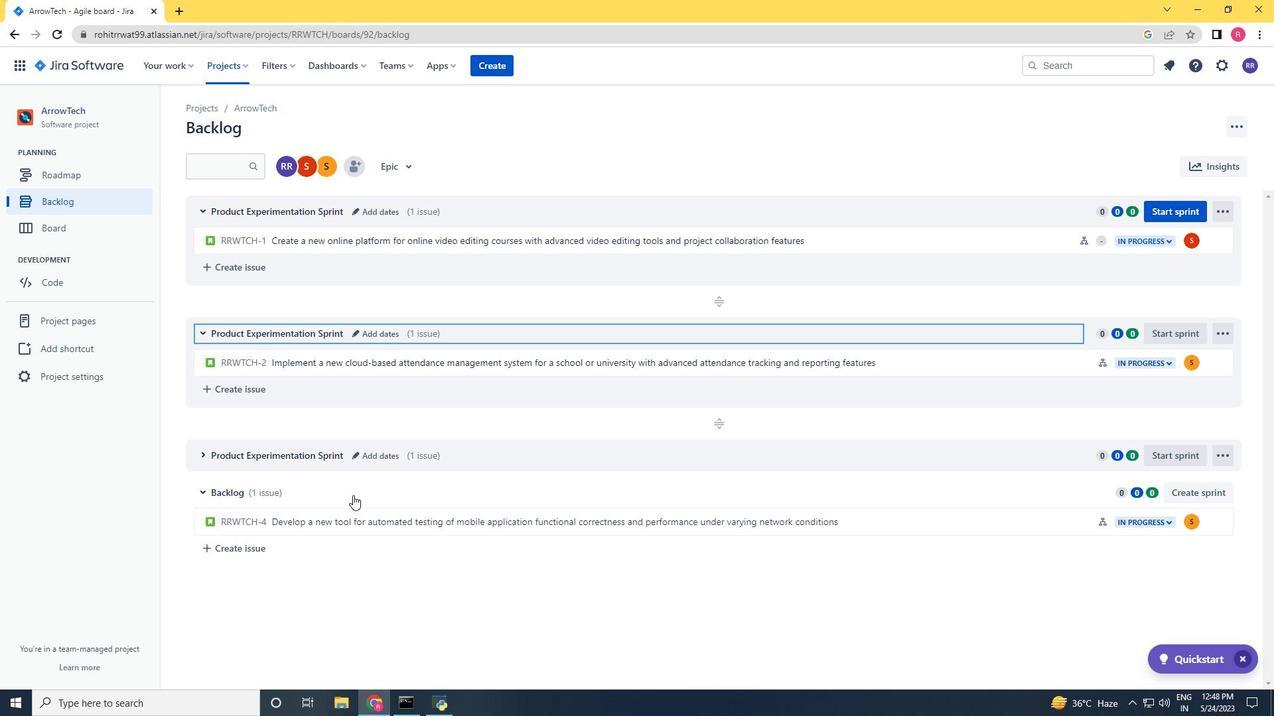 
Action: Mouse scrolled (356, 495) with delta (0, 0)
Screenshot: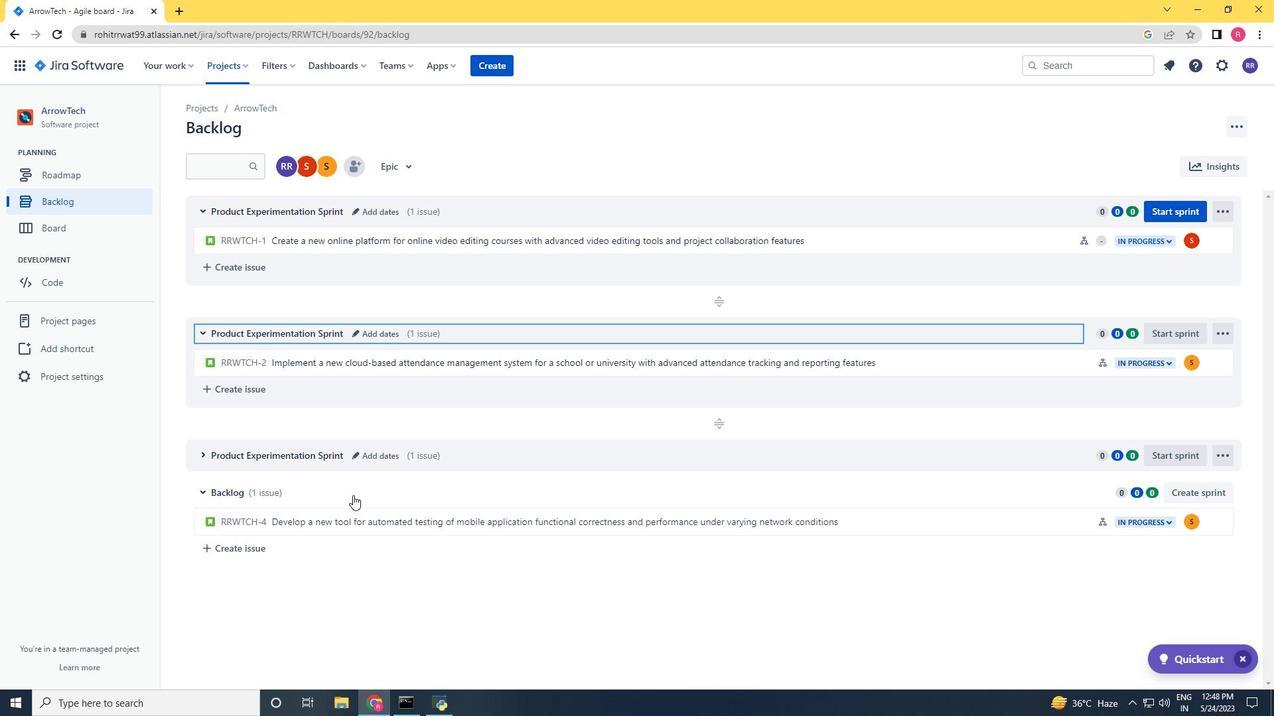 
Action: Mouse scrolled (356, 495) with delta (0, 0)
Screenshot: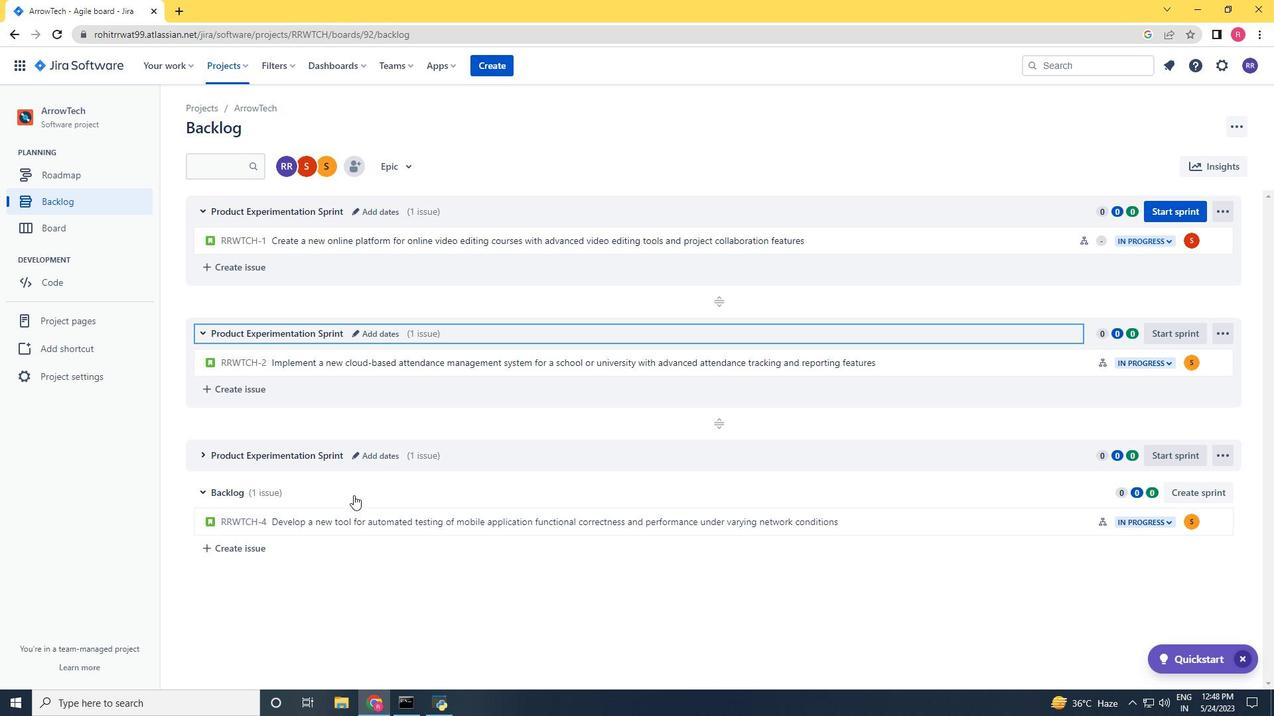 
Action: Mouse moved to (357, 495)
Screenshot: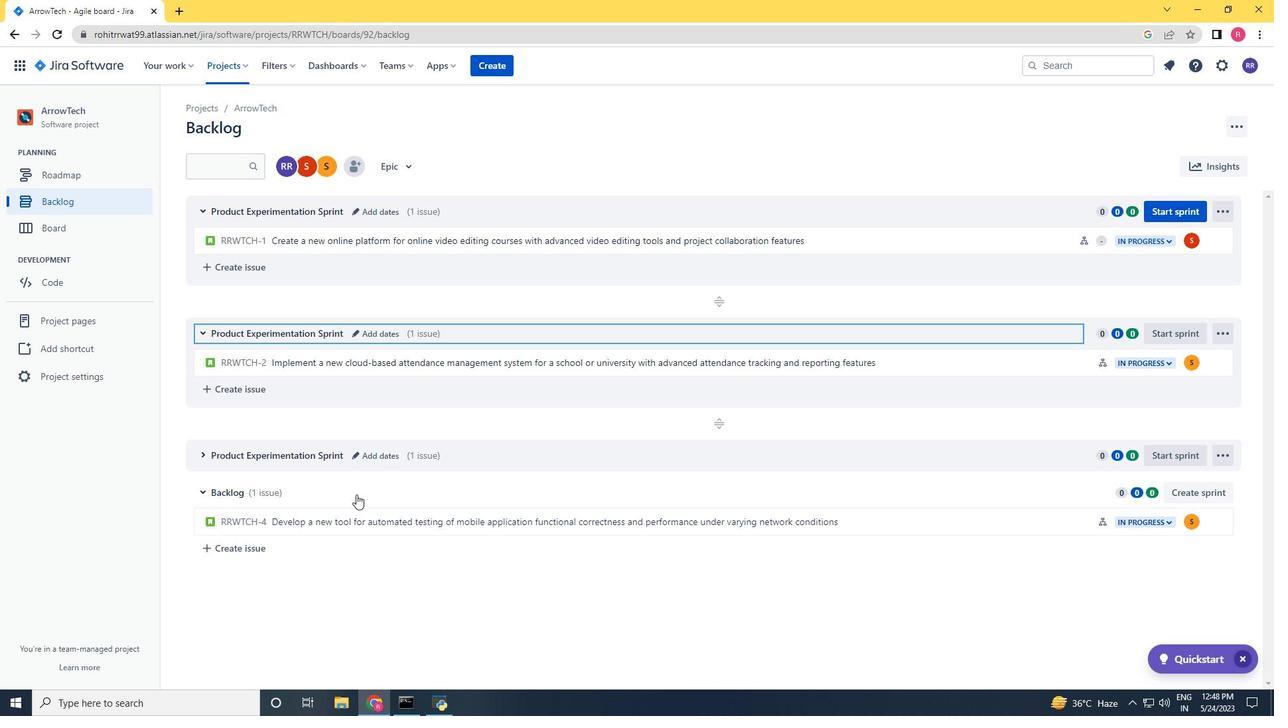 
Action: Mouse scrolled (357, 494) with delta (0, 0)
Screenshot: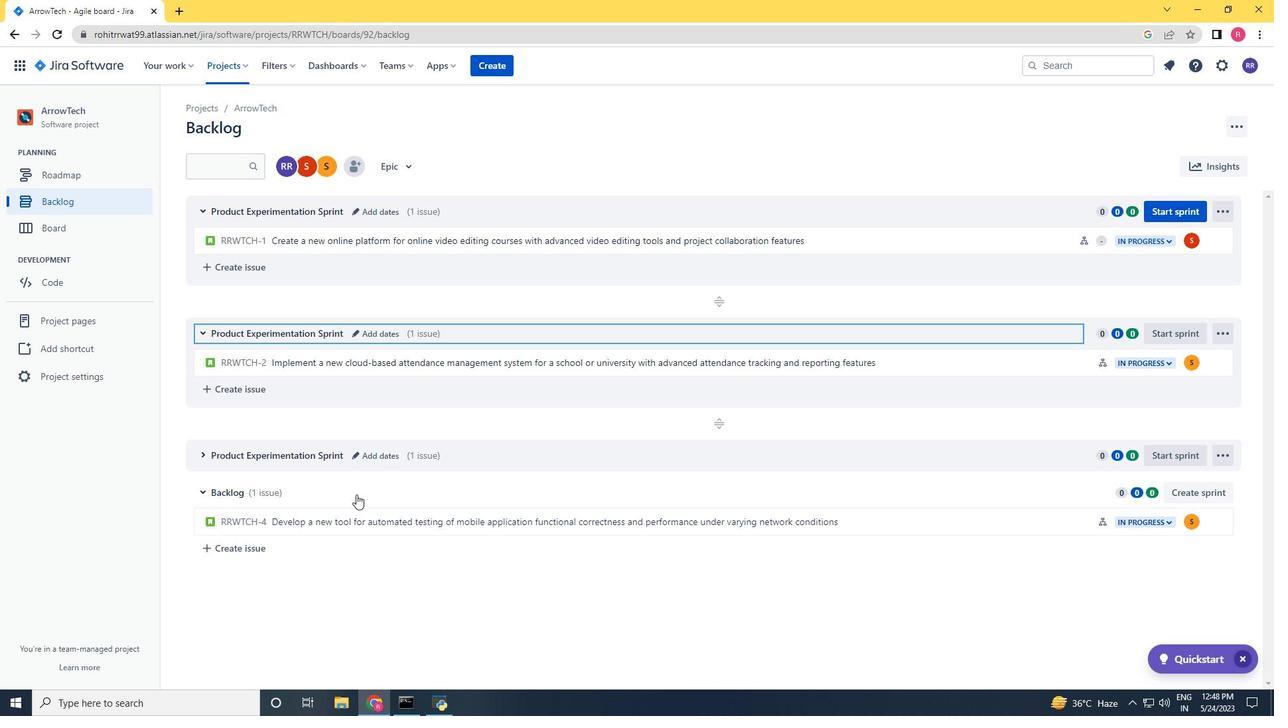 
Action: Mouse scrolled (357, 494) with delta (0, 0)
Screenshot: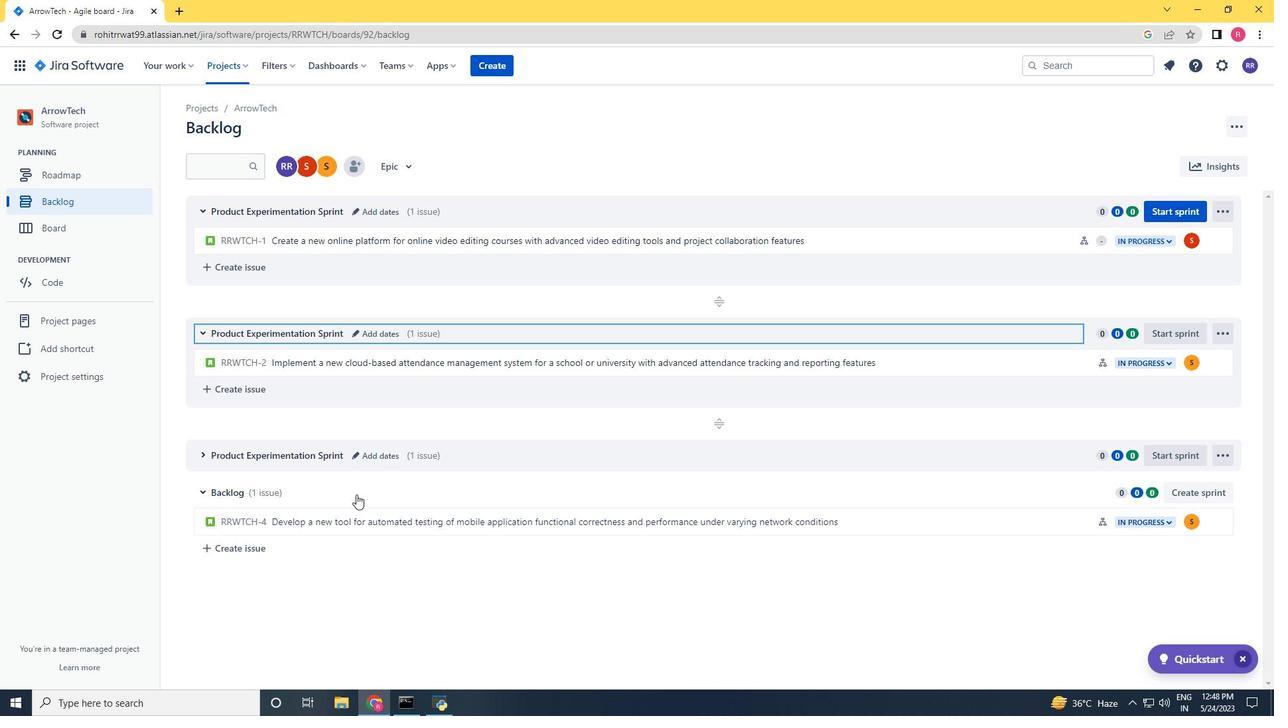 
Action: Mouse scrolled (357, 494) with delta (0, 0)
Screenshot: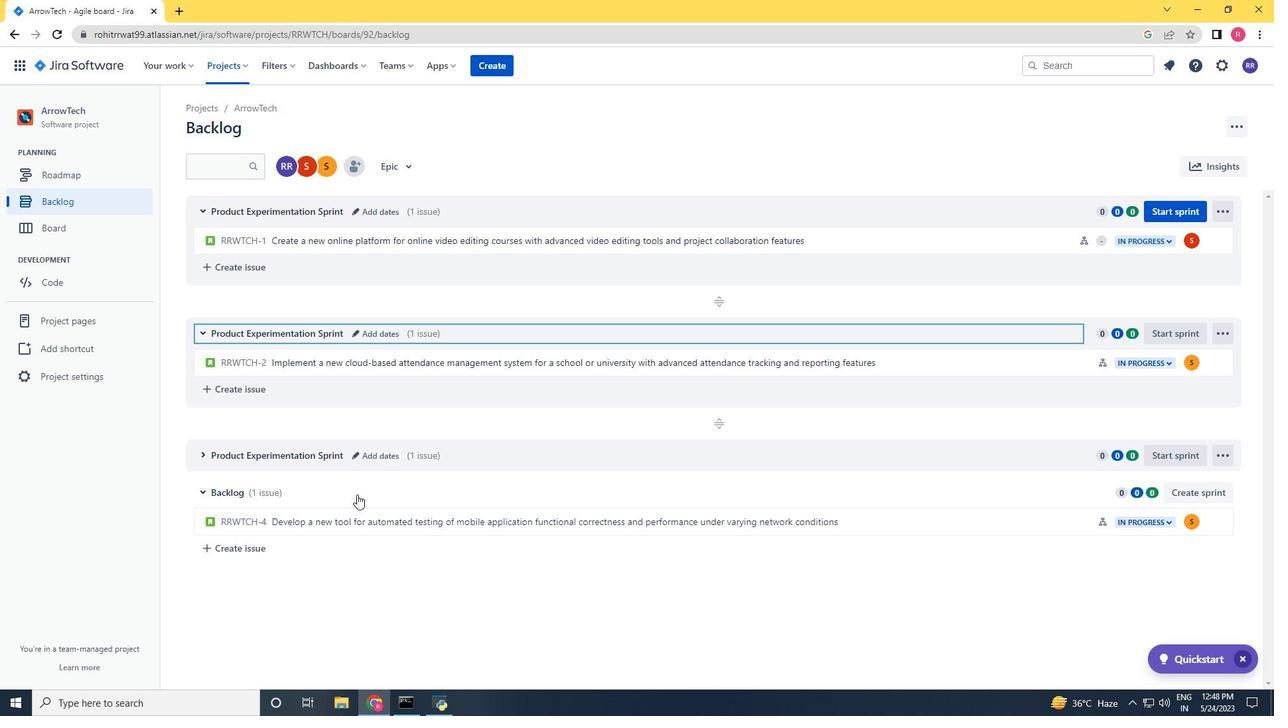 
Action: Mouse moved to (357, 496)
Screenshot: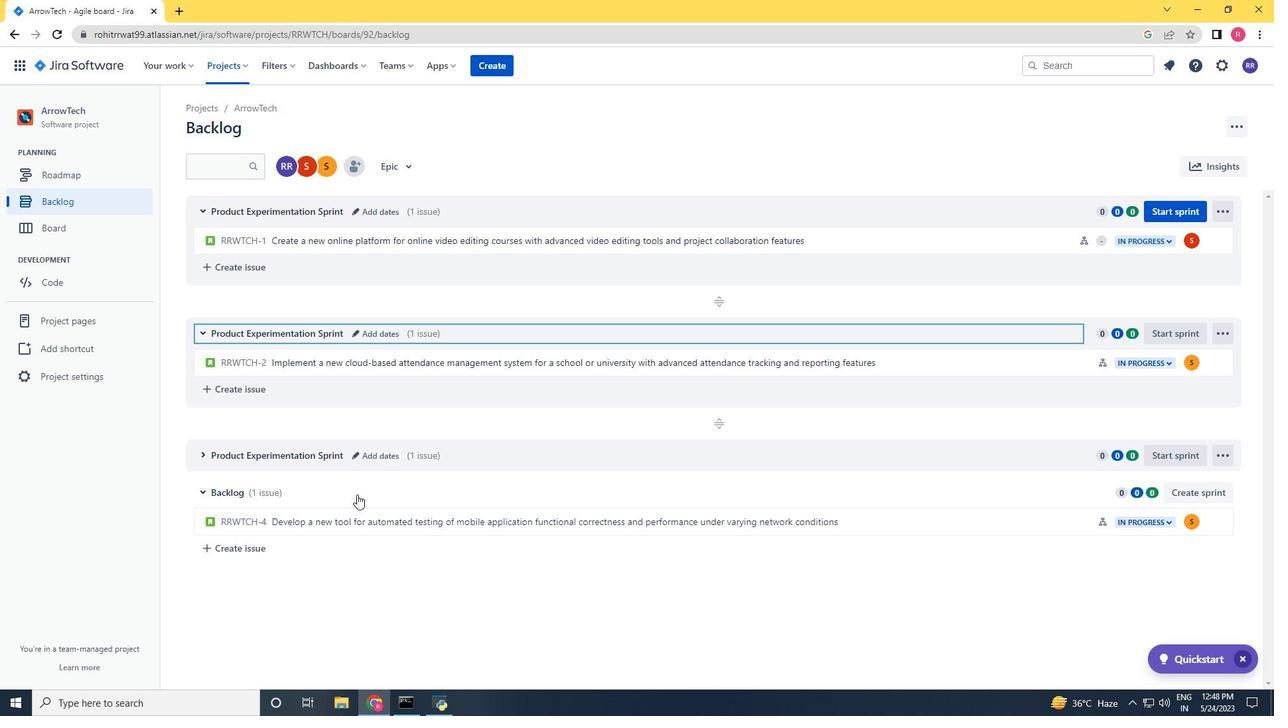 
Action: Mouse scrolled (357, 495) with delta (0, 0)
Screenshot: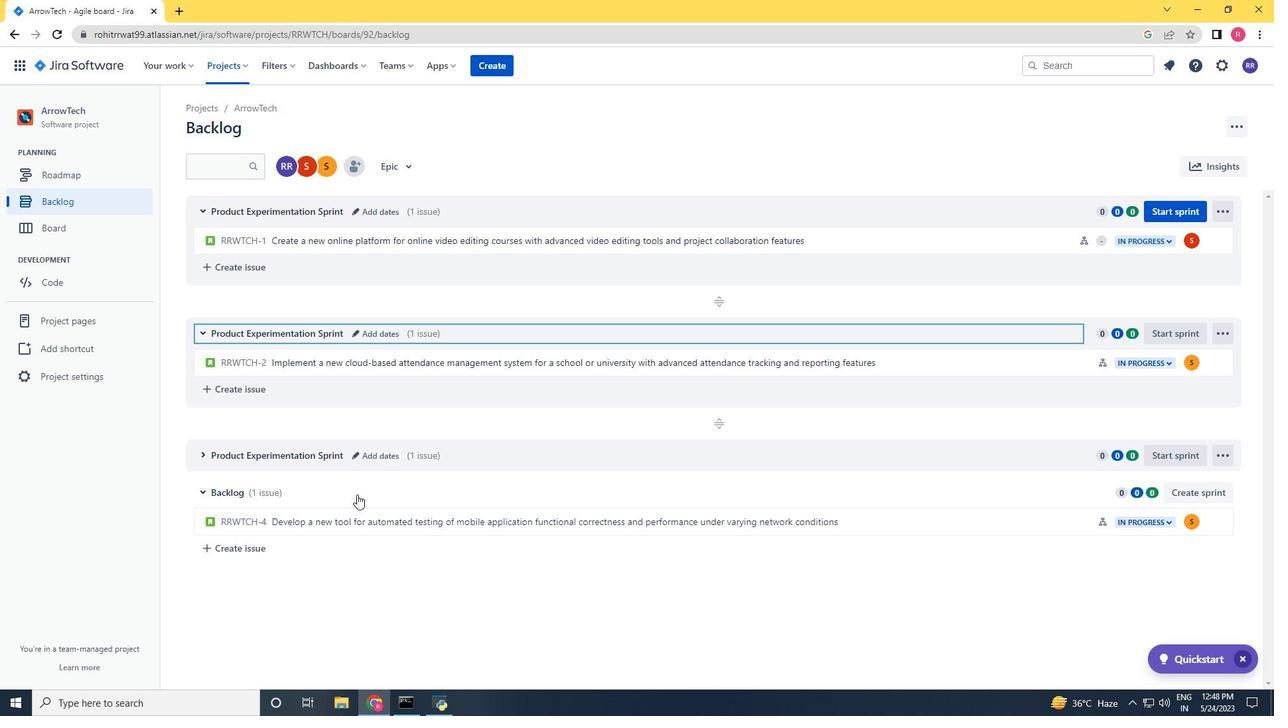 
Action: Mouse moved to (365, 511)
Screenshot: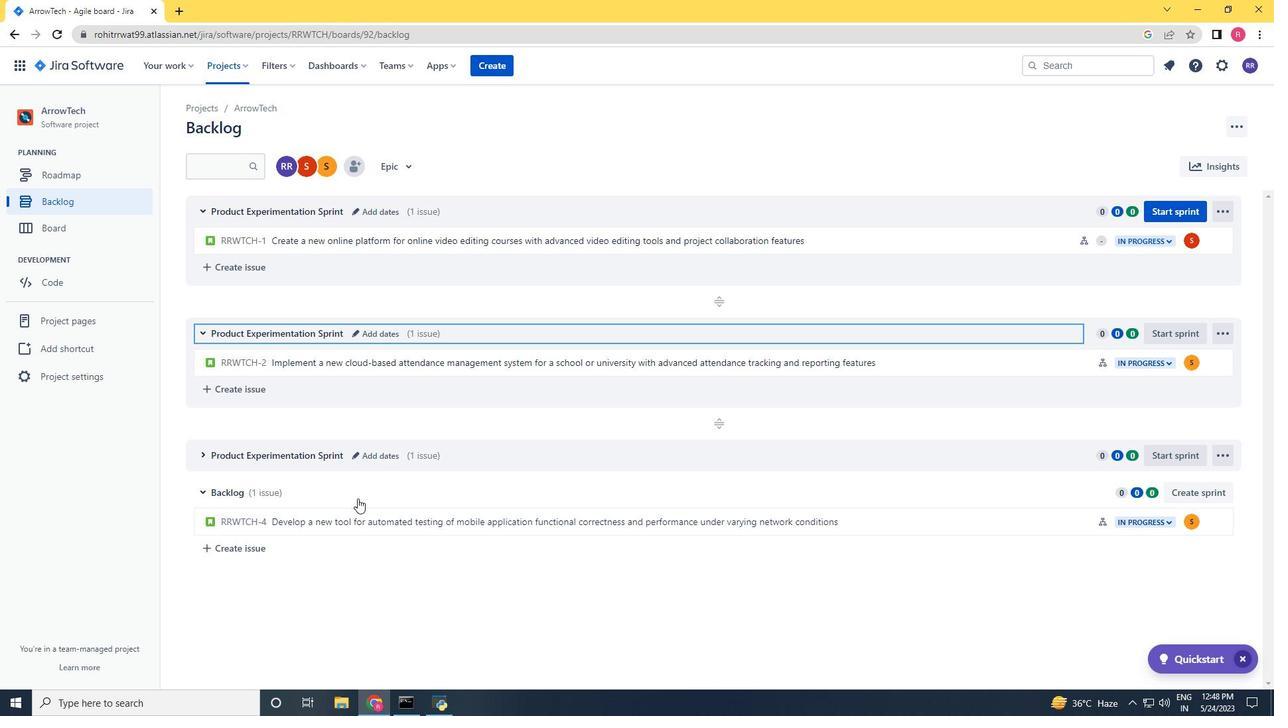 
Action: Mouse scrolled (365, 511) with delta (0, 0)
Screenshot: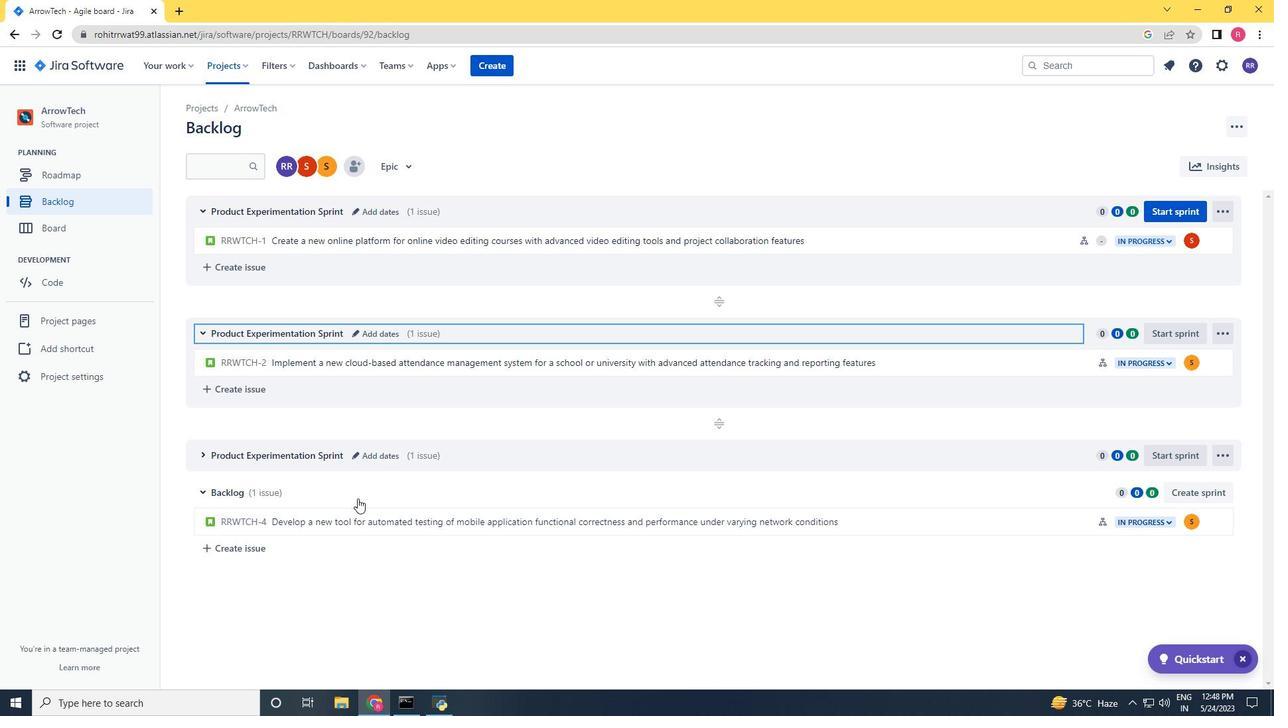 
Action: Mouse moved to (1215, 527)
Screenshot: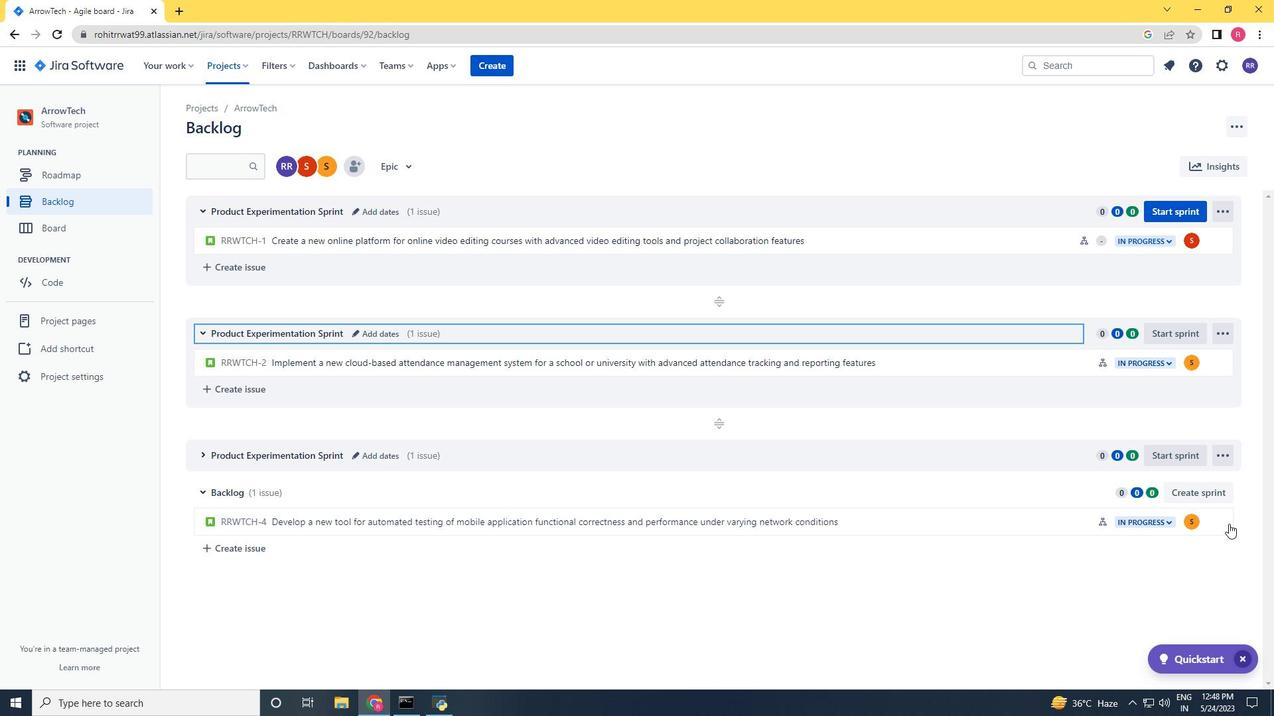 
Action: Mouse pressed left at (1215, 527)
Screenshot: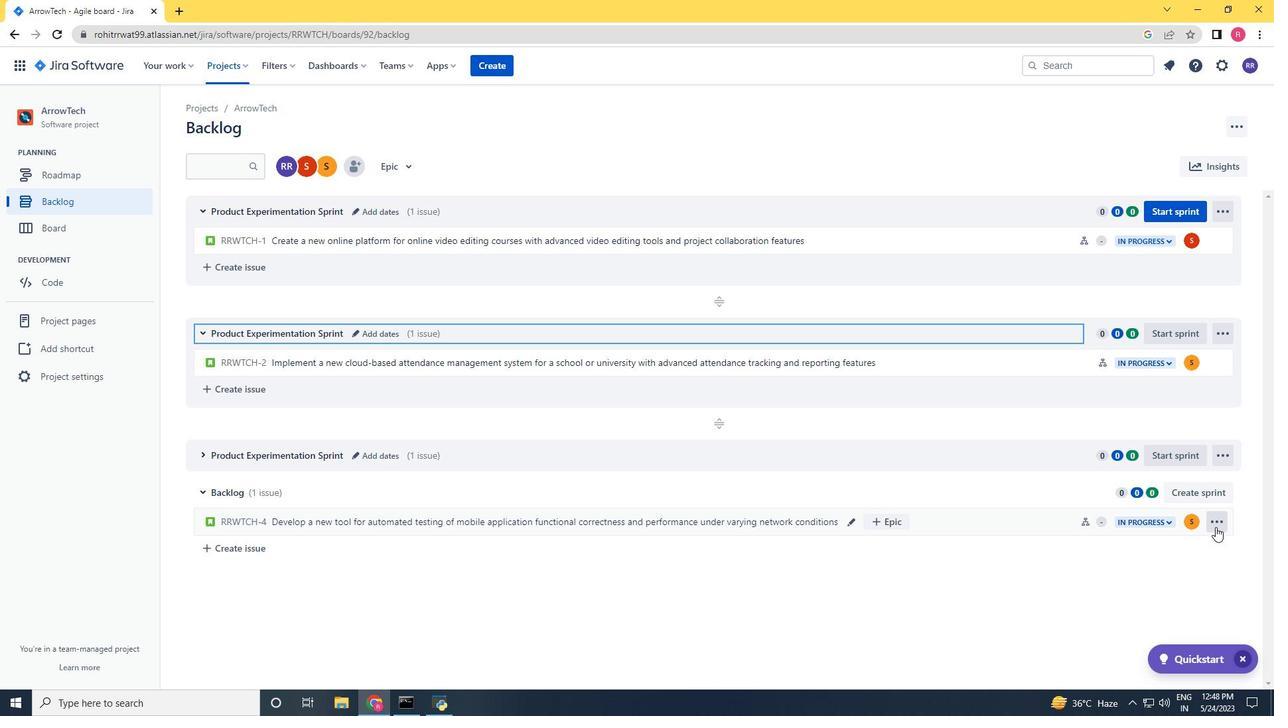 
Action: Mouse moved to (1178, 458)
Screenshot: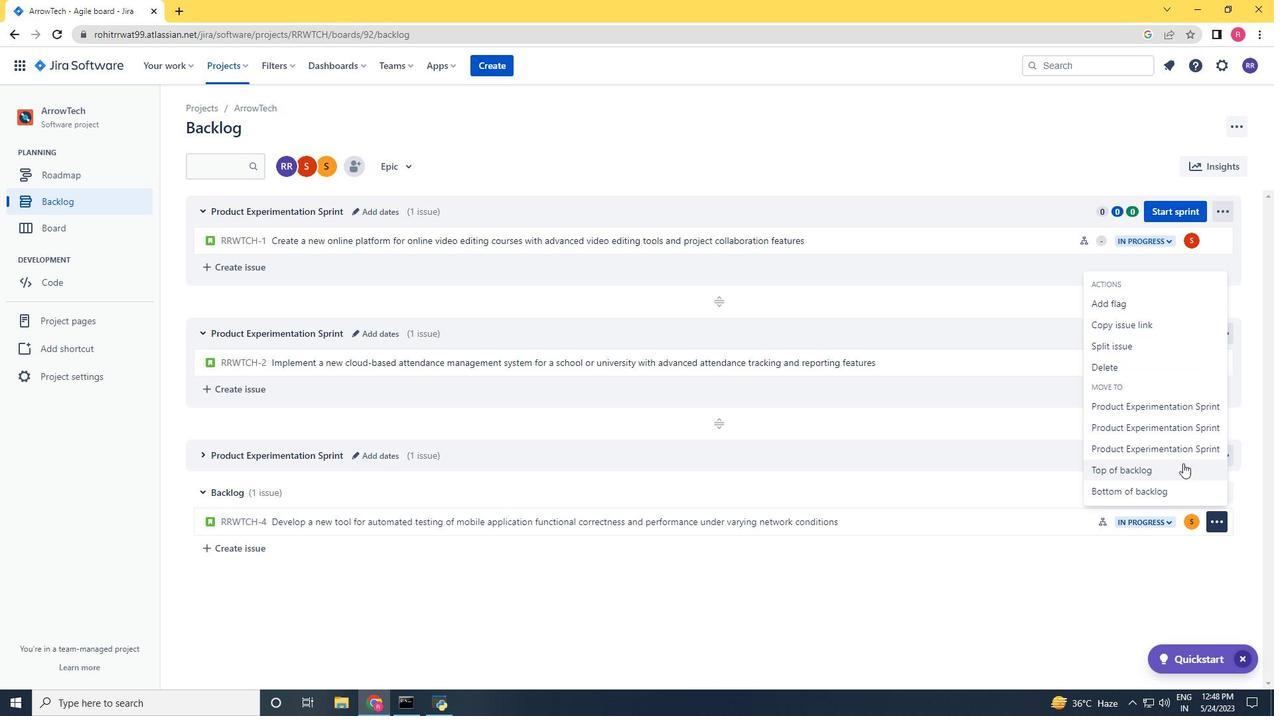 
Action: Mouse pressed left at (1178, 458)
Screenshot: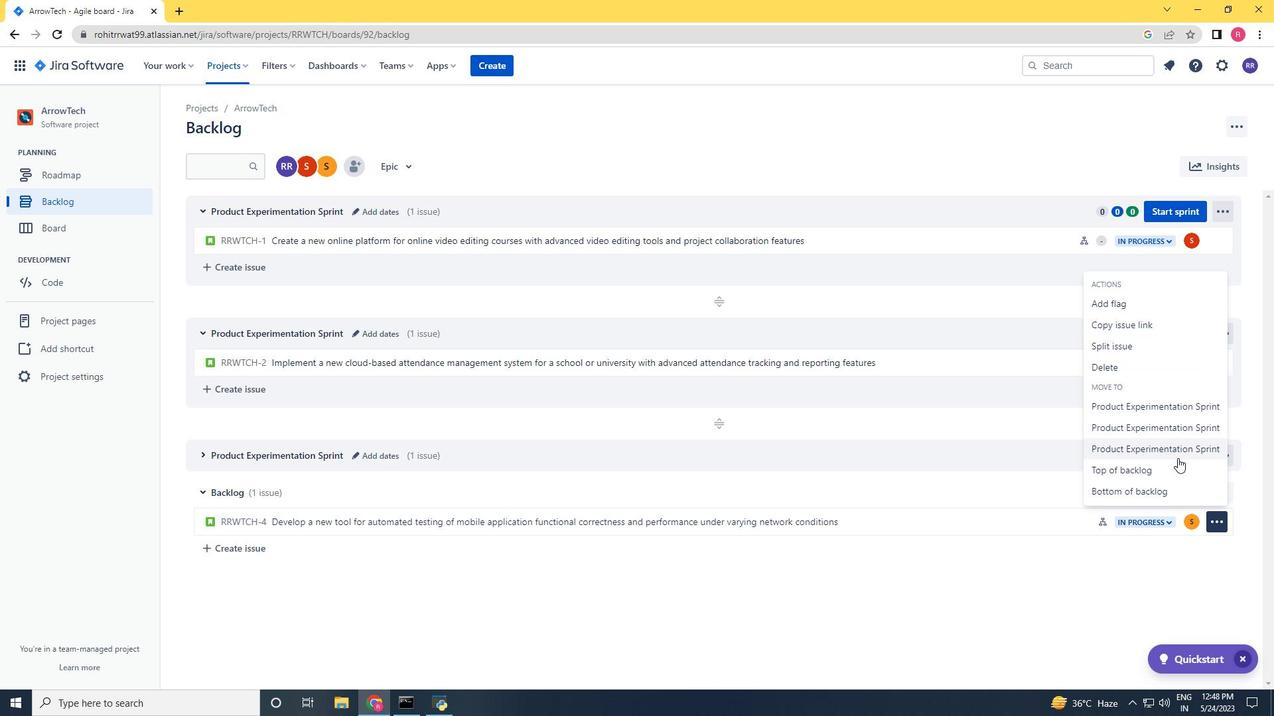 
Action: Mouse moved to (201, 454)
Screenshot: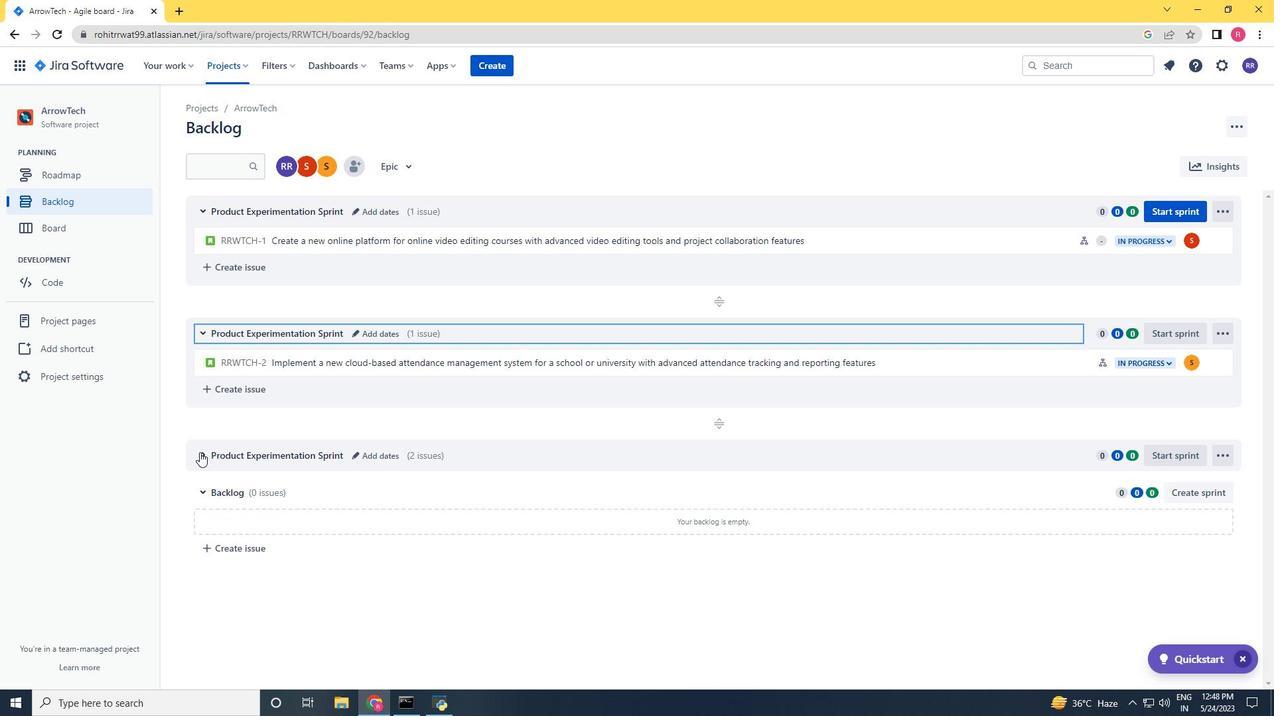
Action: Mouse pressed left at (201, 454)
Screenshot: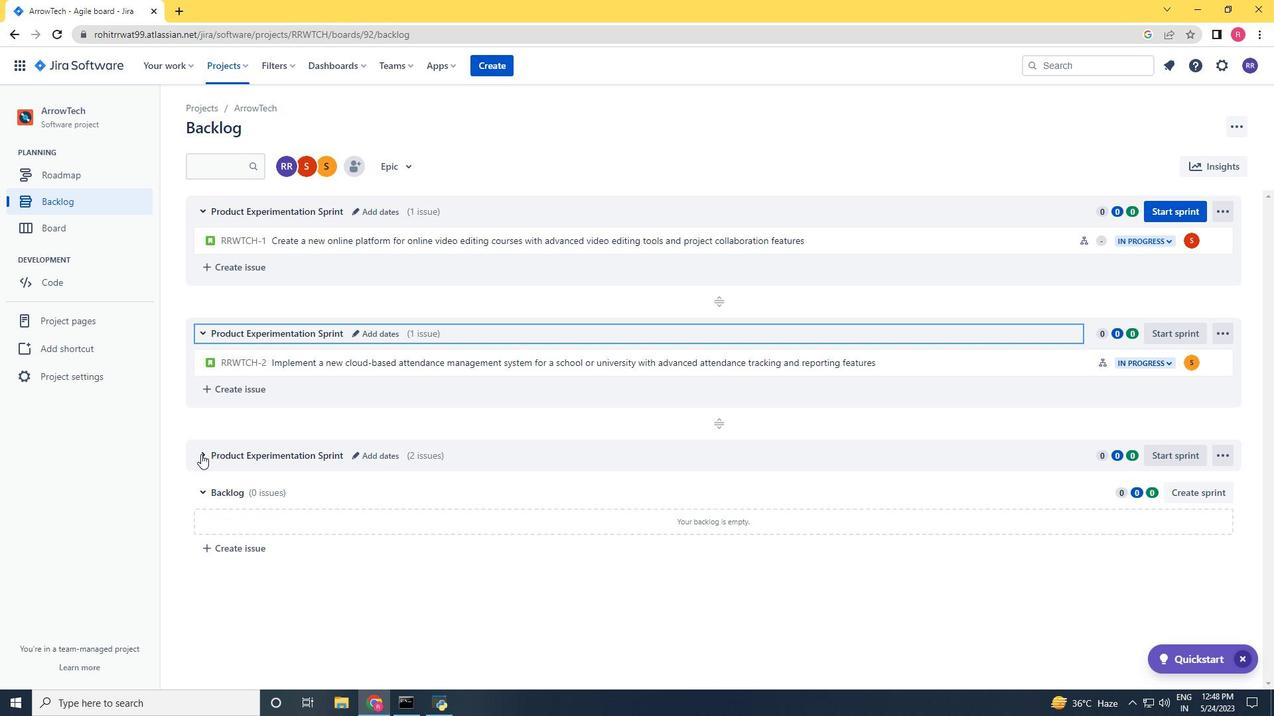 
Action: Mouse scrolled (201, 454) with delta (0, 0)
Screenshot: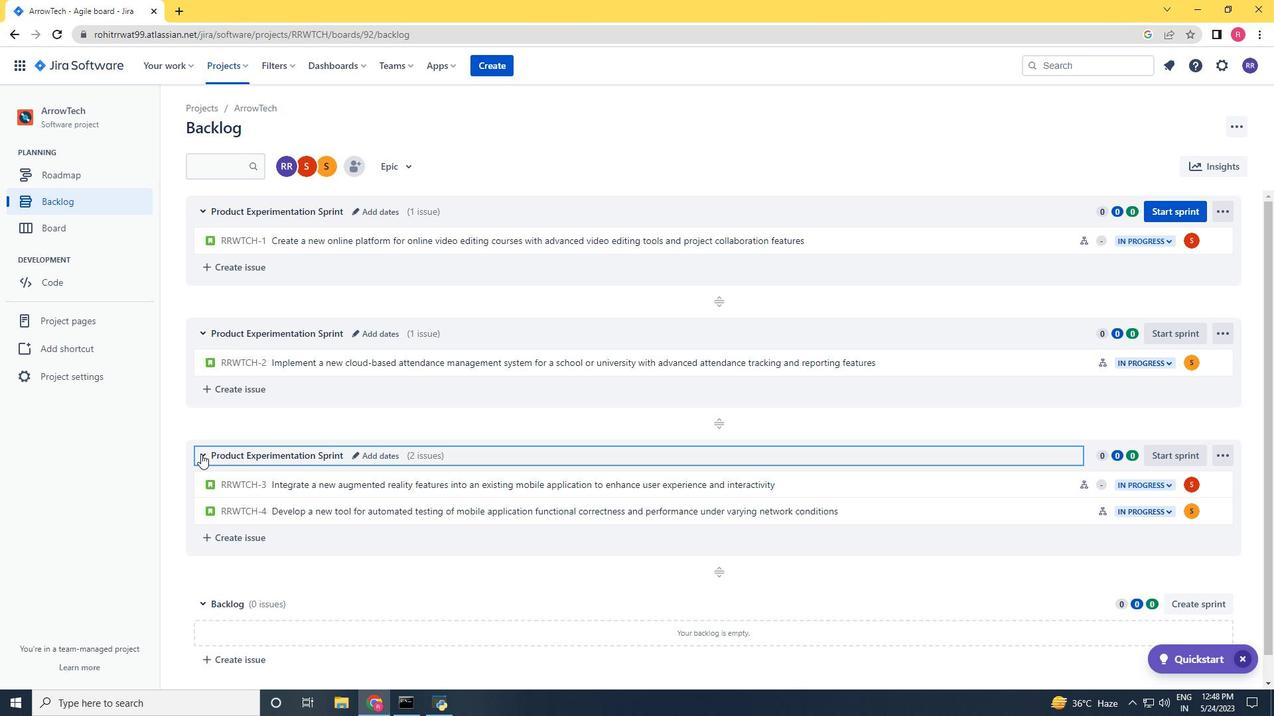 
Action: Mouse scrolled (201, 454) with delta (0, 0)
Screenshot: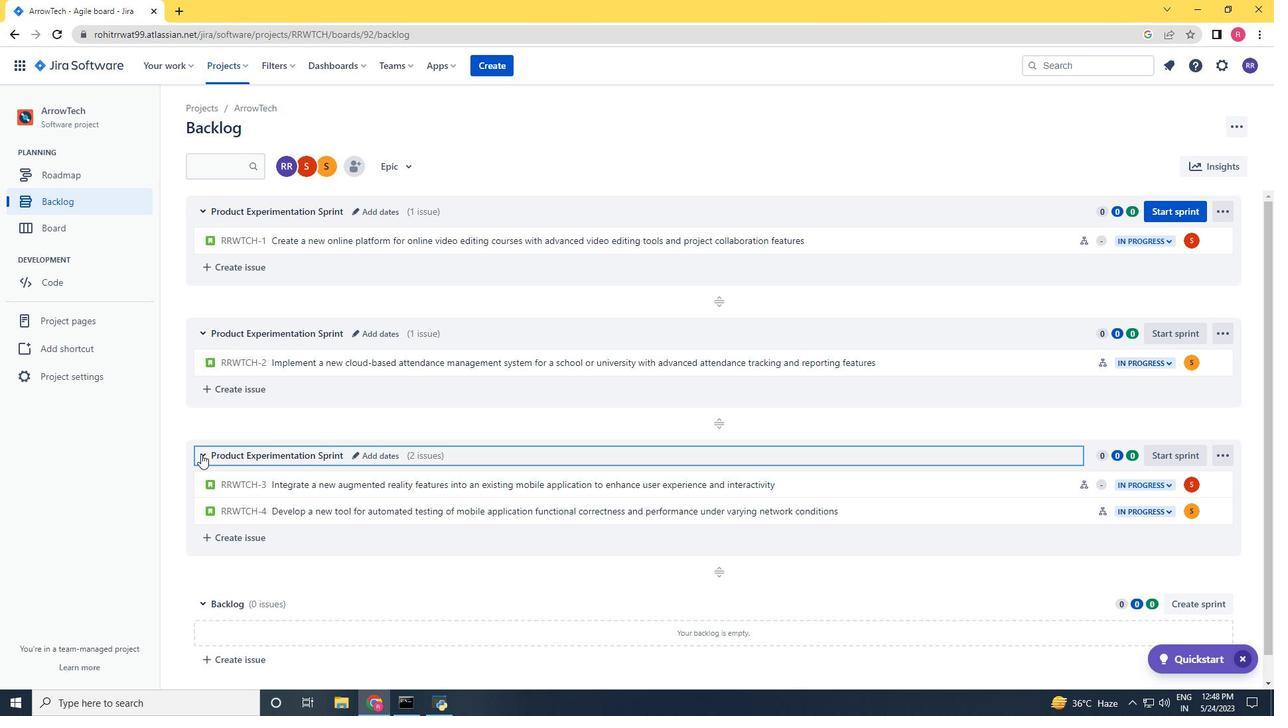 
Action: Mouse moved to (201, 454)
Screenshot: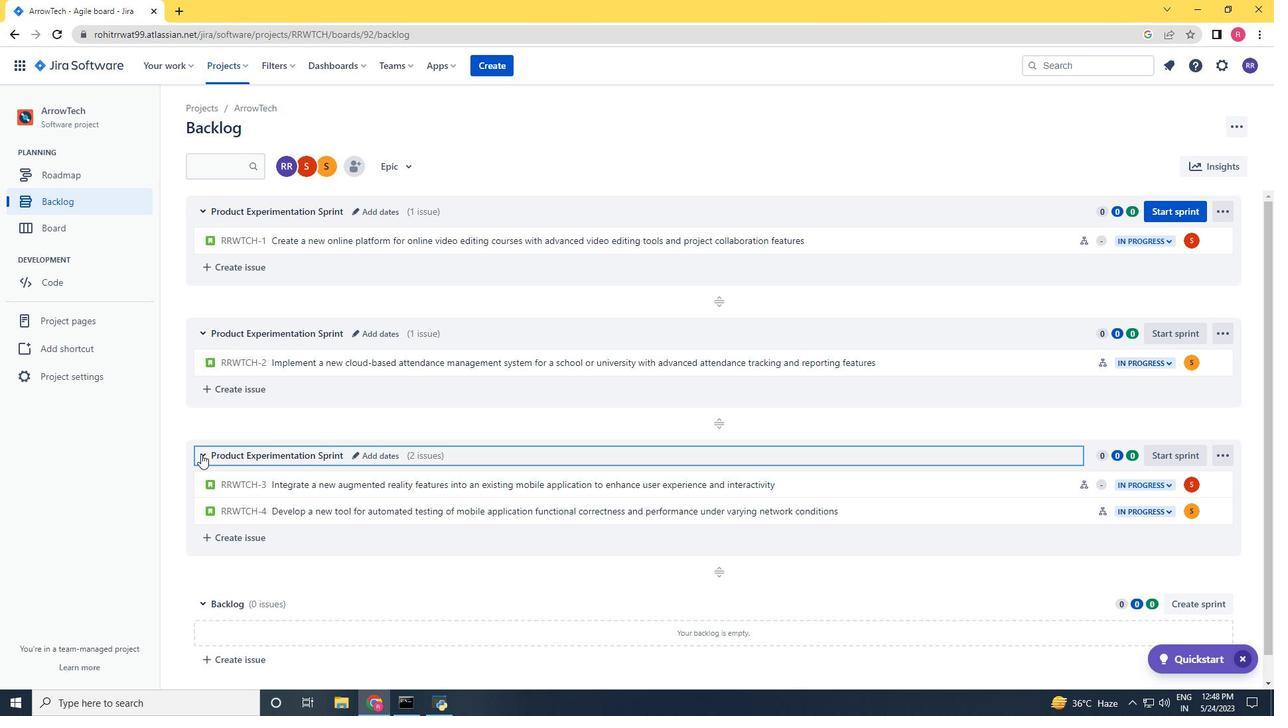 
Action: Mouse scrolled (201, 454) with delta (0, 0)
Screenshot: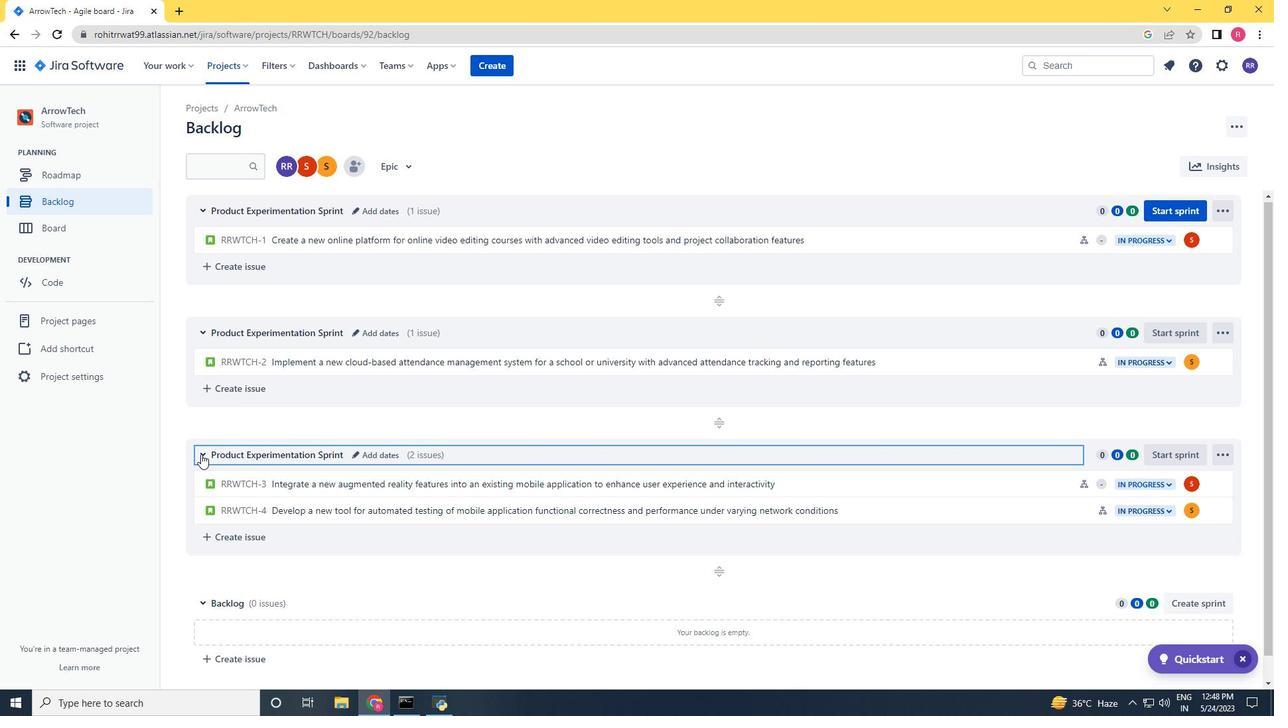 
